 Task: Schedule a meeting for the educational games and activities.
Action: Mouse moved to (95, 128)
Screenshot: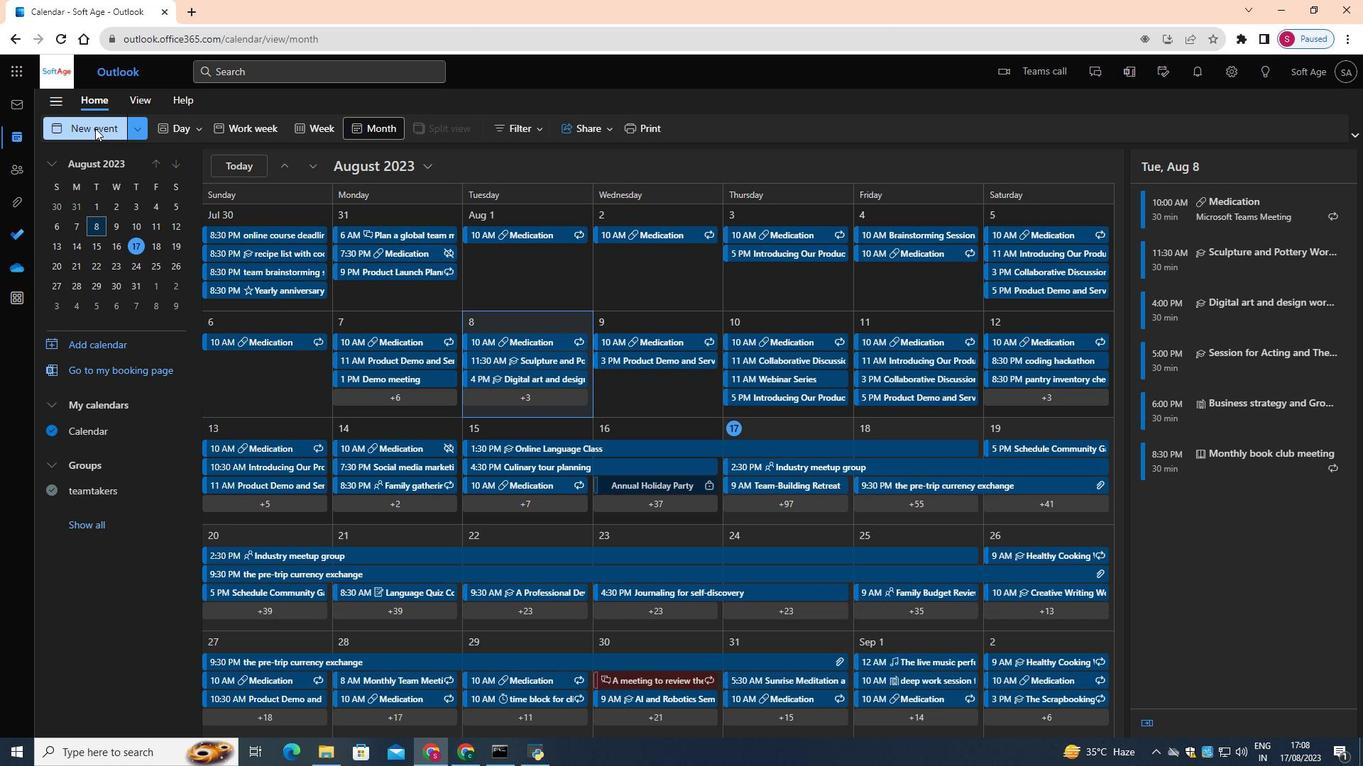 
Action: Mouse pressed left at (95, 128)
Screenshot: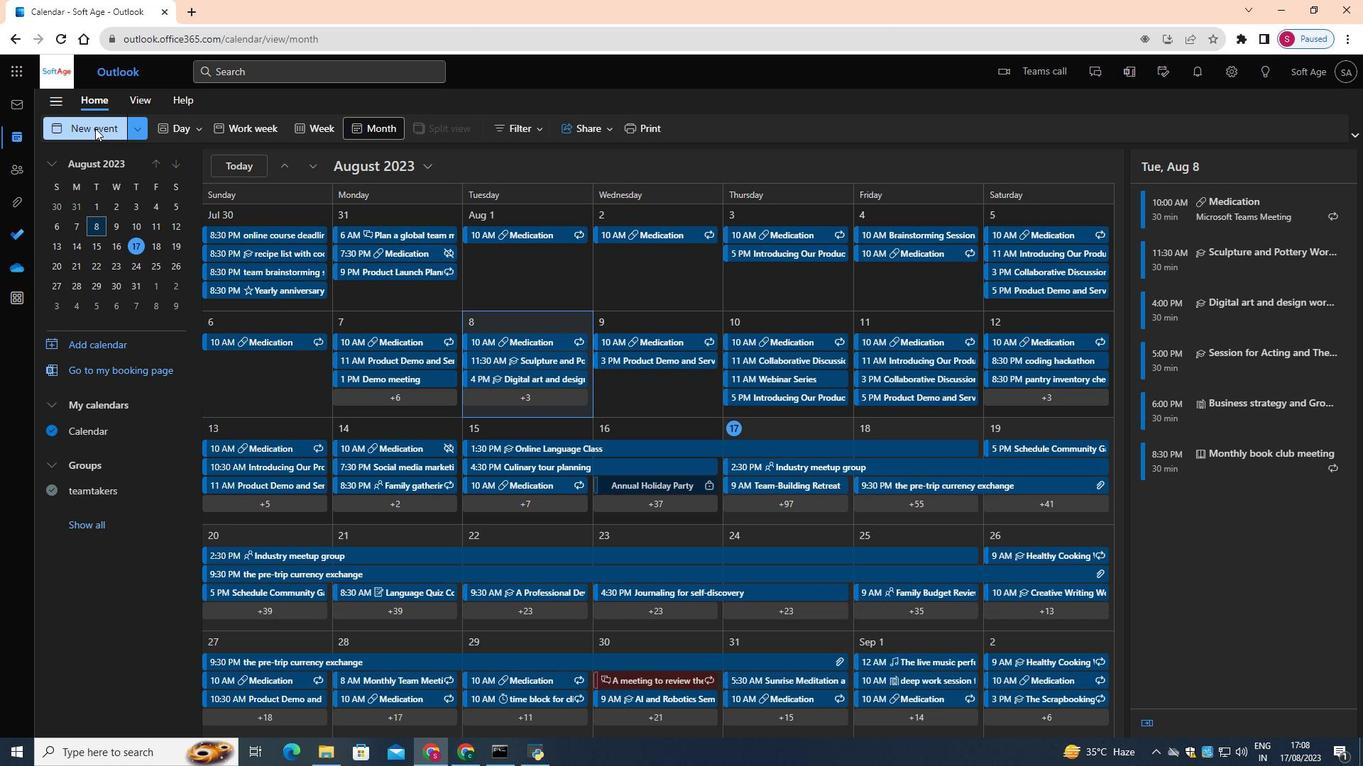 
Action: Mouse moved to (411, 205)
Screenshot: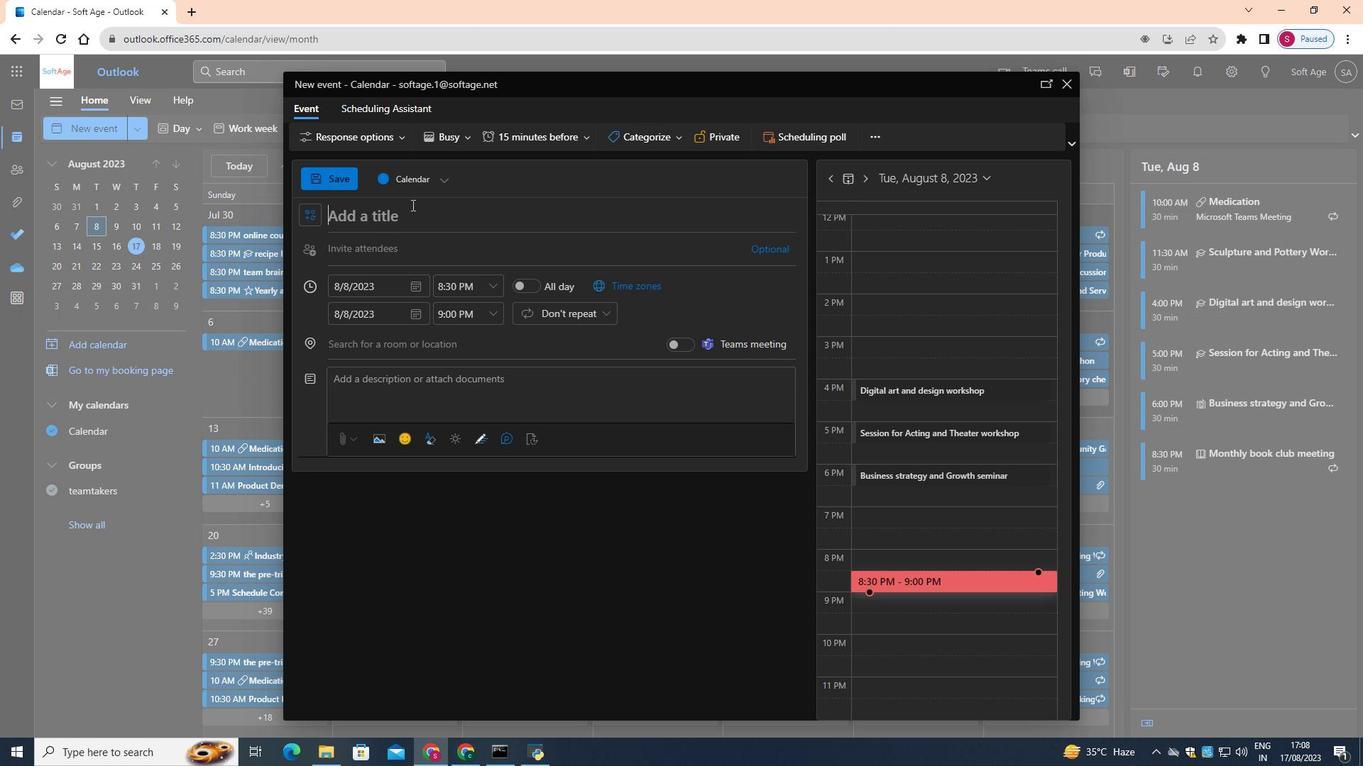 
Action: Mouse pressed left at (411, 205)
Screenshot: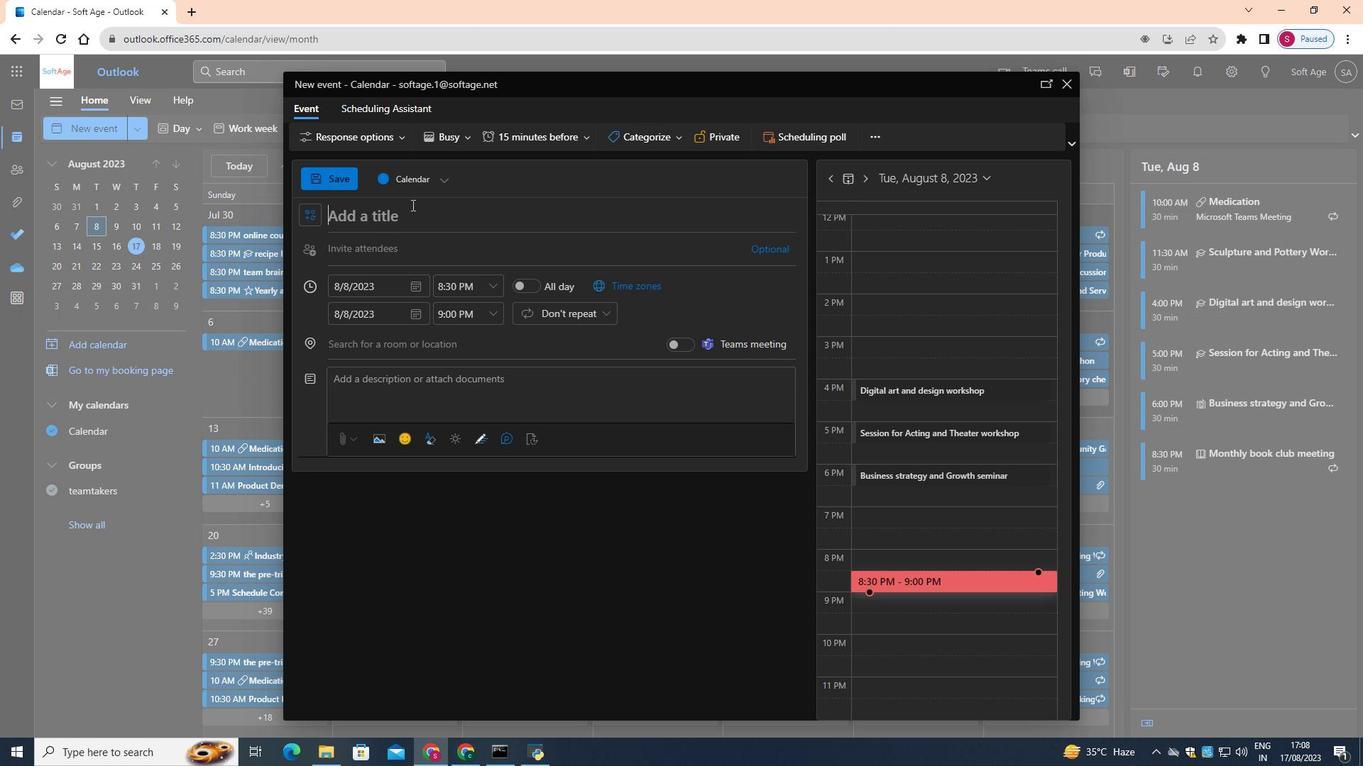 
Action: Key pressed <Key.shift>Educational<Key.space><Key.shift>Games<Key.space>and<Key.space><Key.shift>Activities<Key.space><Key.shift>Meeting
Screenshot: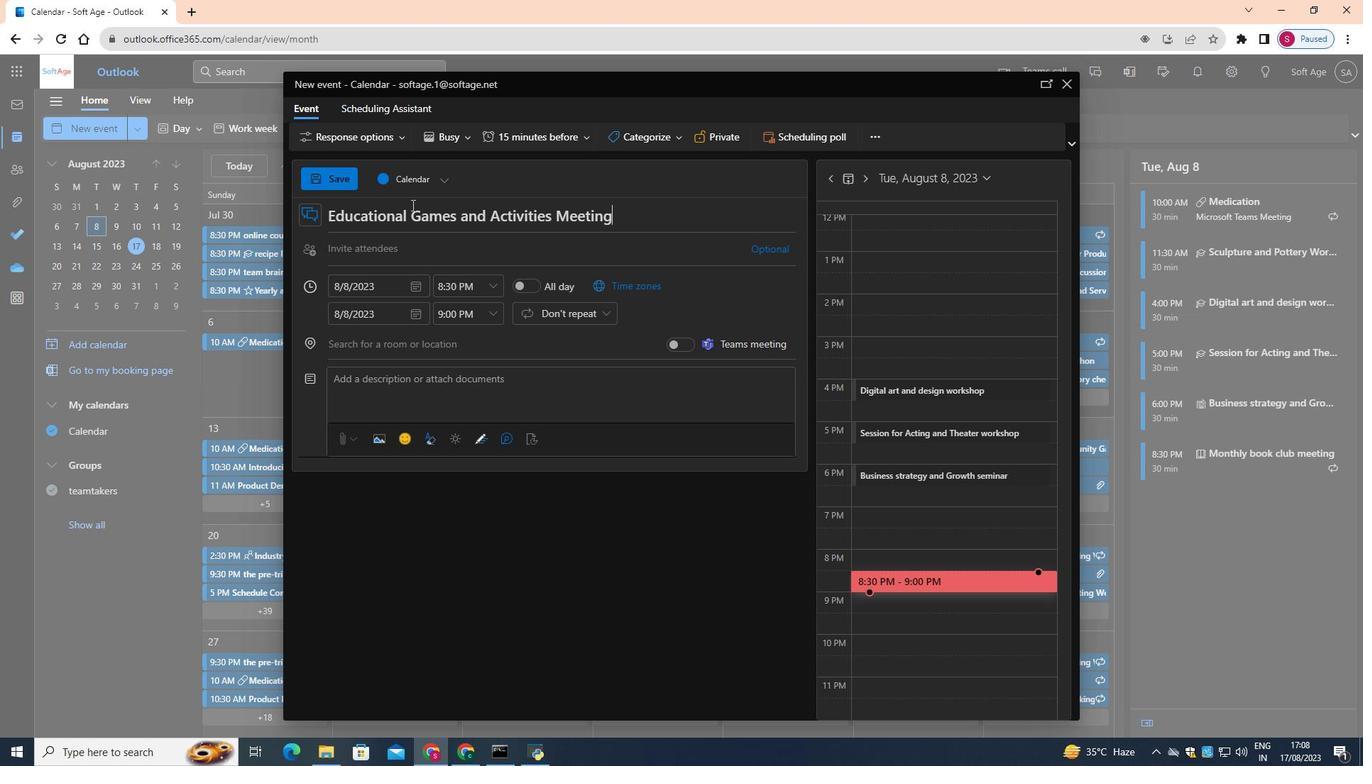 
Action: Mouse moved to (413, 280)
Screenshot: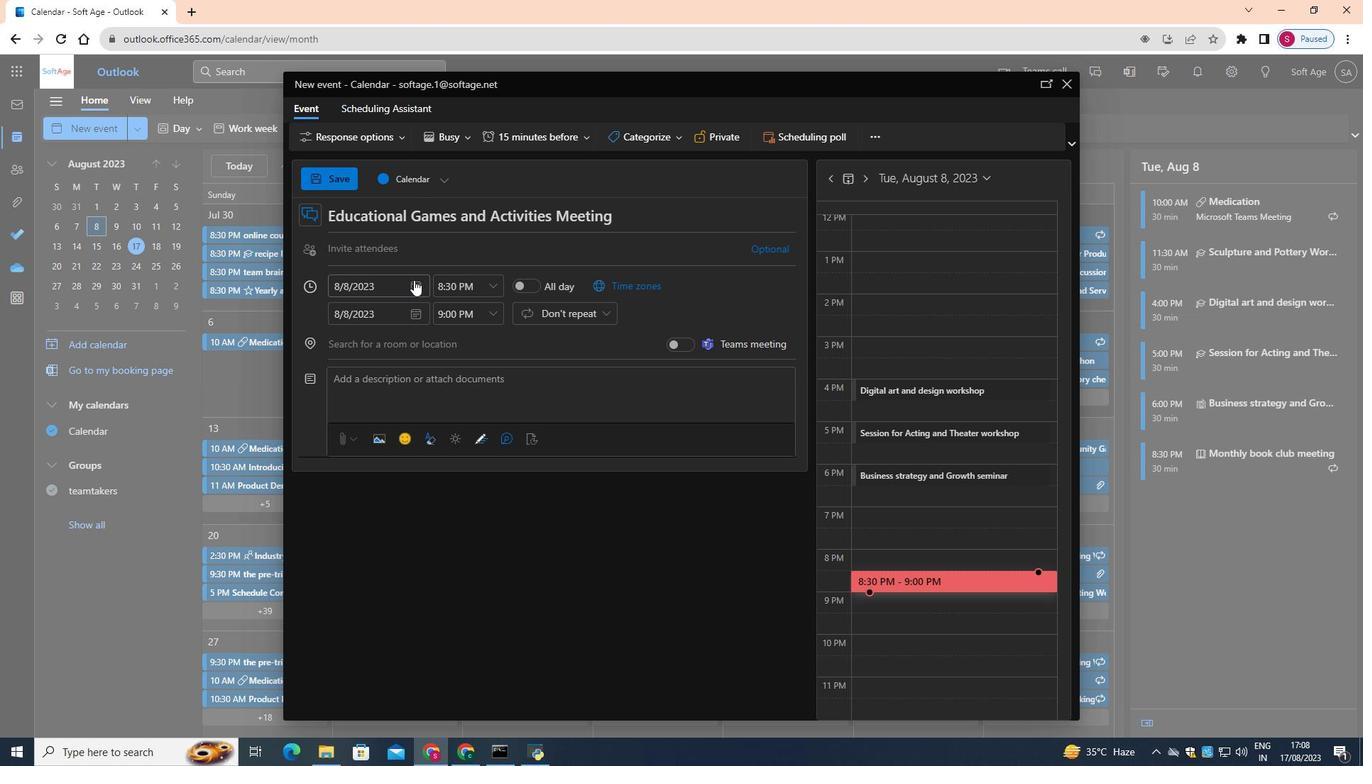 
Action: Mouse pressed left at (413, 280)
Screenshot: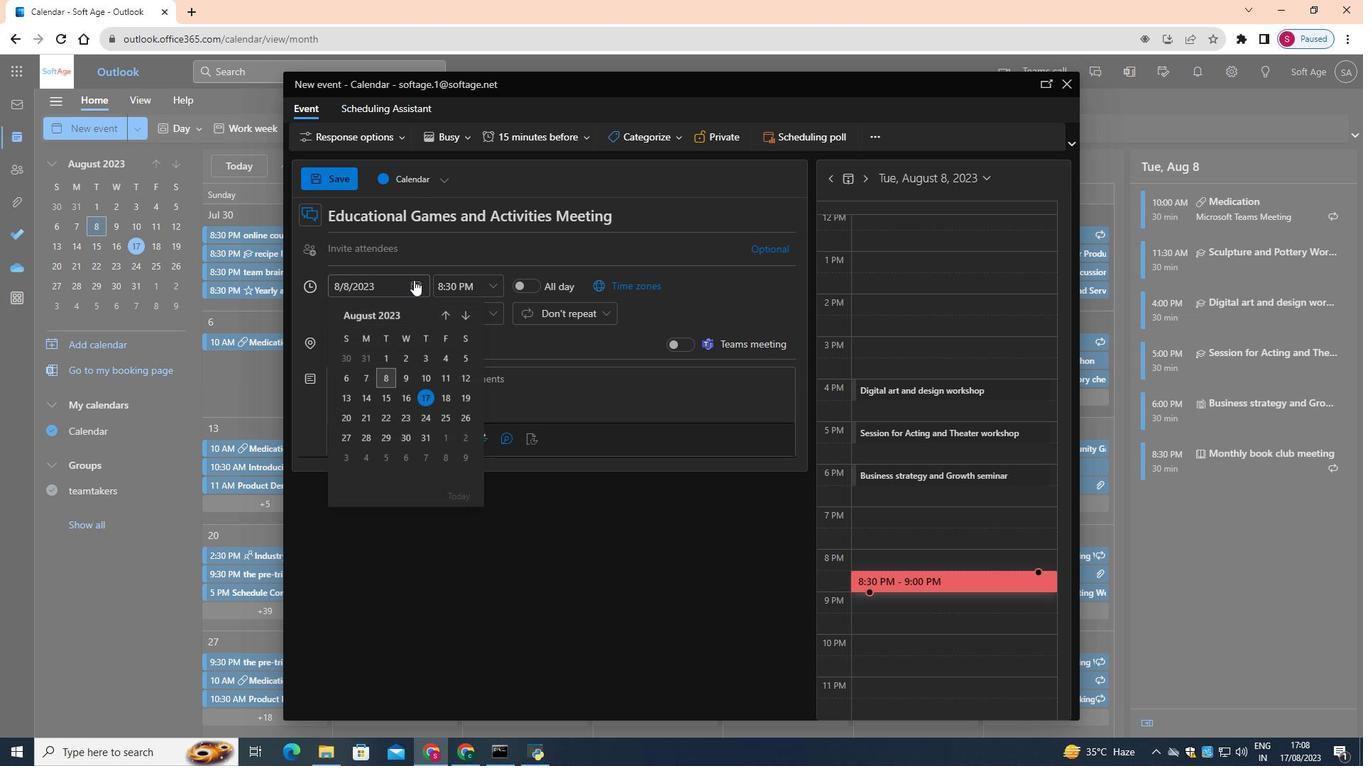 
Action: Mouse moved to (406, 438)
Screenshot: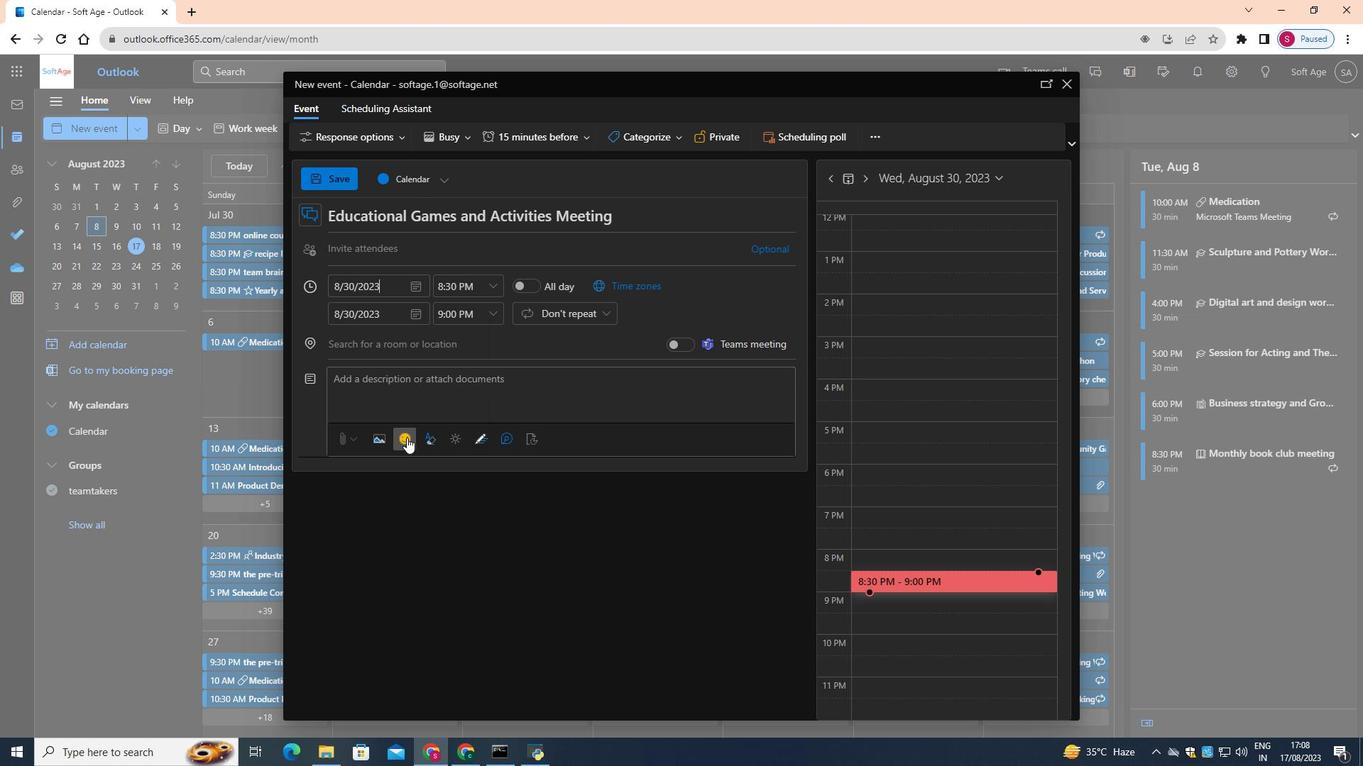 
Action: Mouse pressed left at (406, 438)
Screenshot: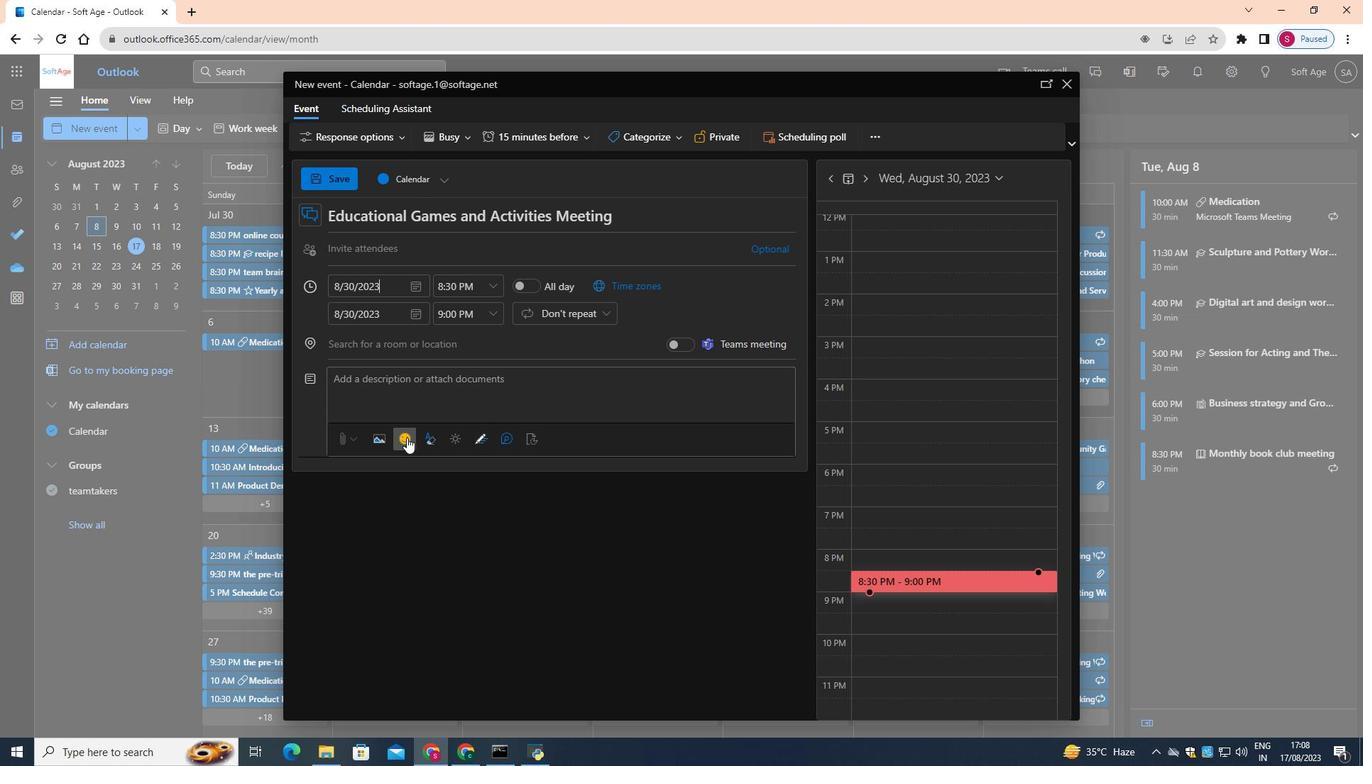 
Action: Mouse moved to (491, 283)
Screenshot: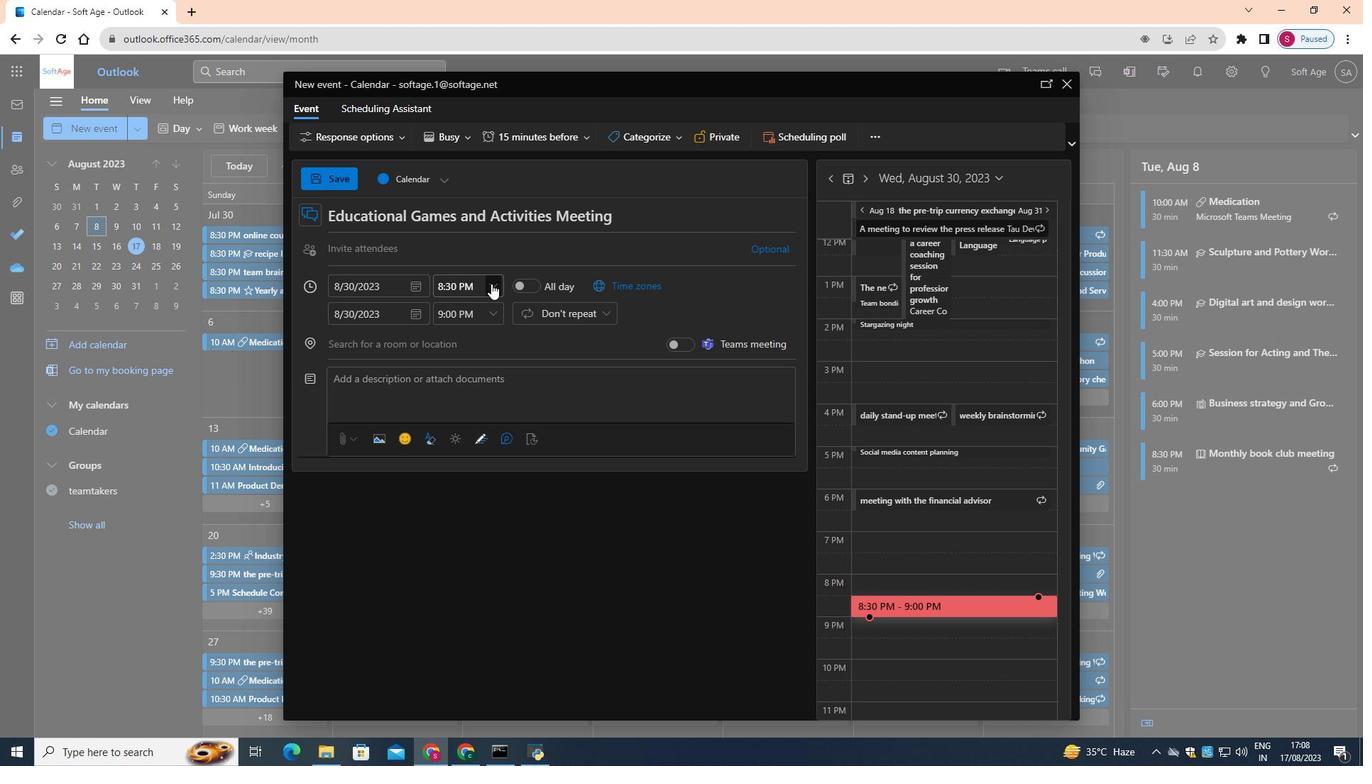 
Action: Mouse pressed left at (491, 283)
Screenshot: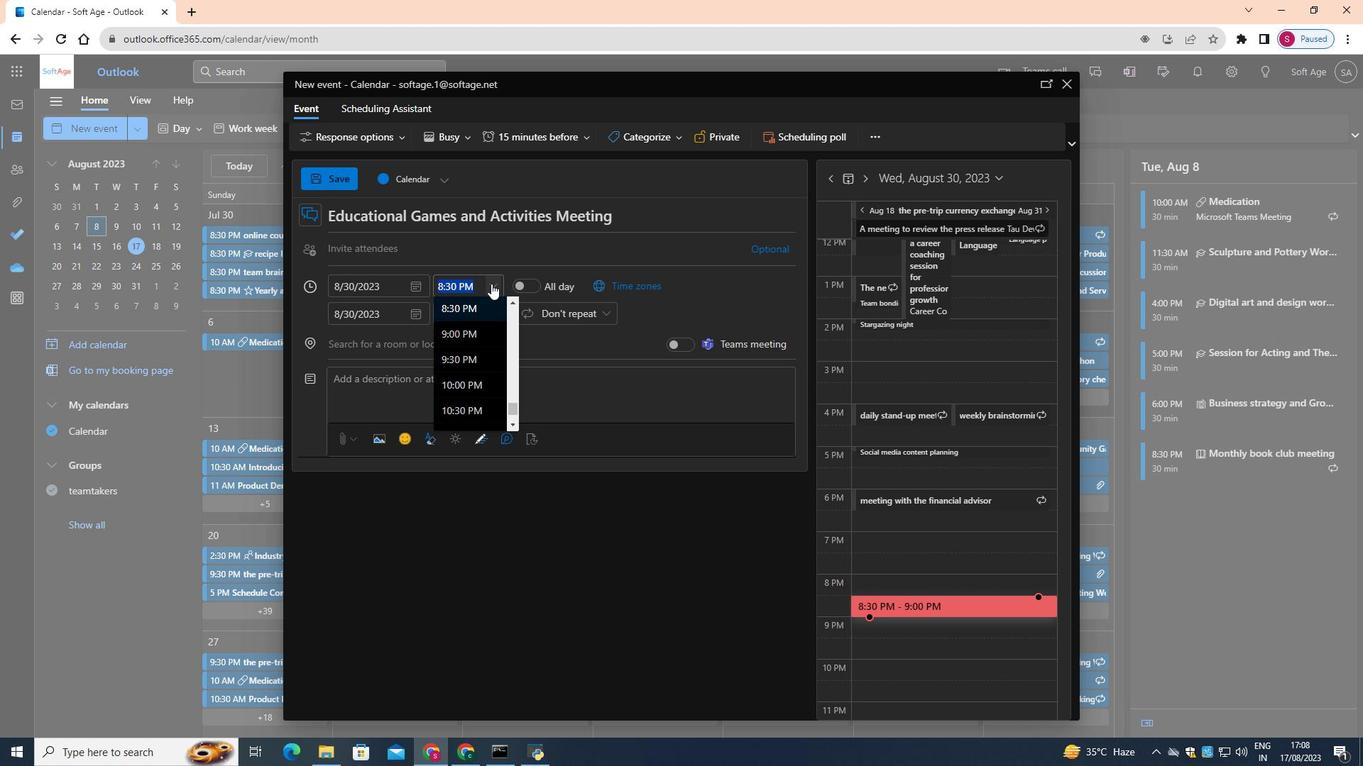 
Action: Mouse moved to (469, 311)
Screenshot: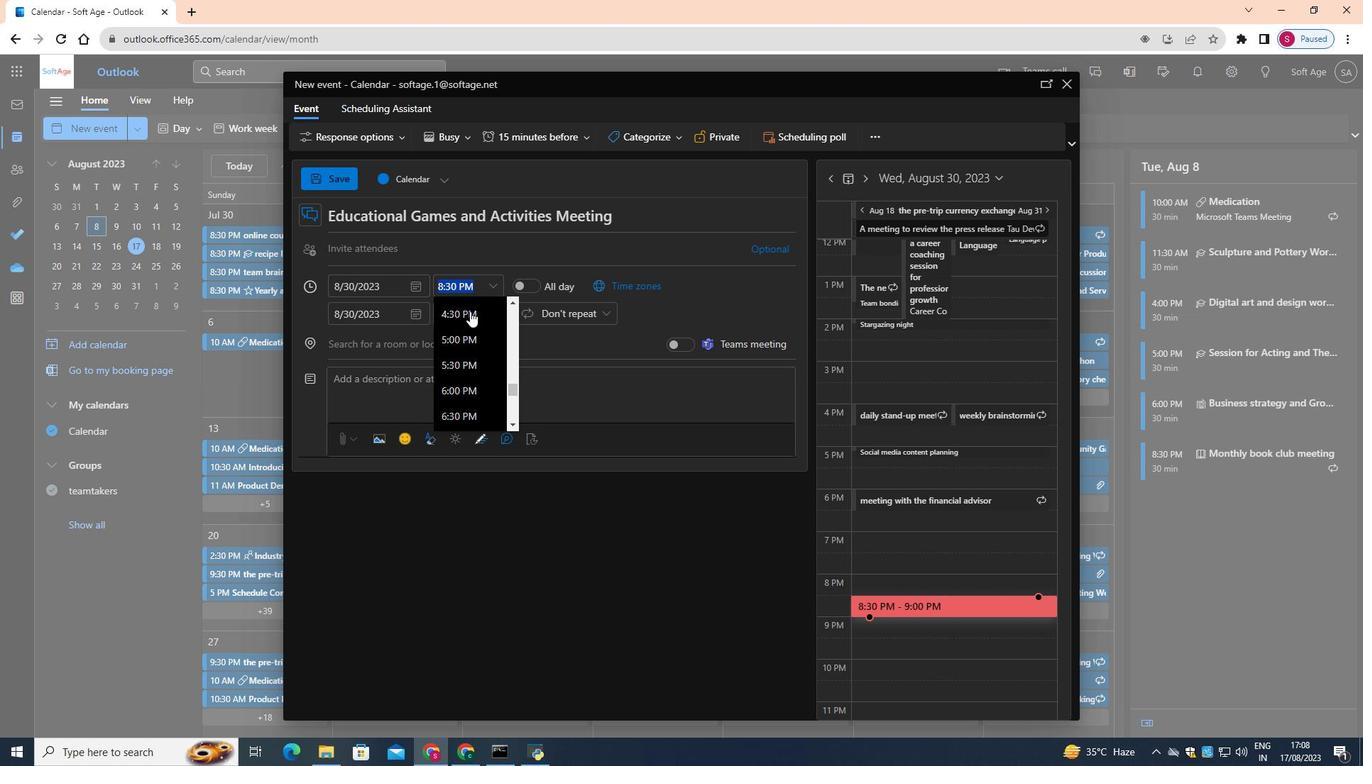 
Action: Mouse scrolled (469, 312) with delta (0, 0)
Screenshot: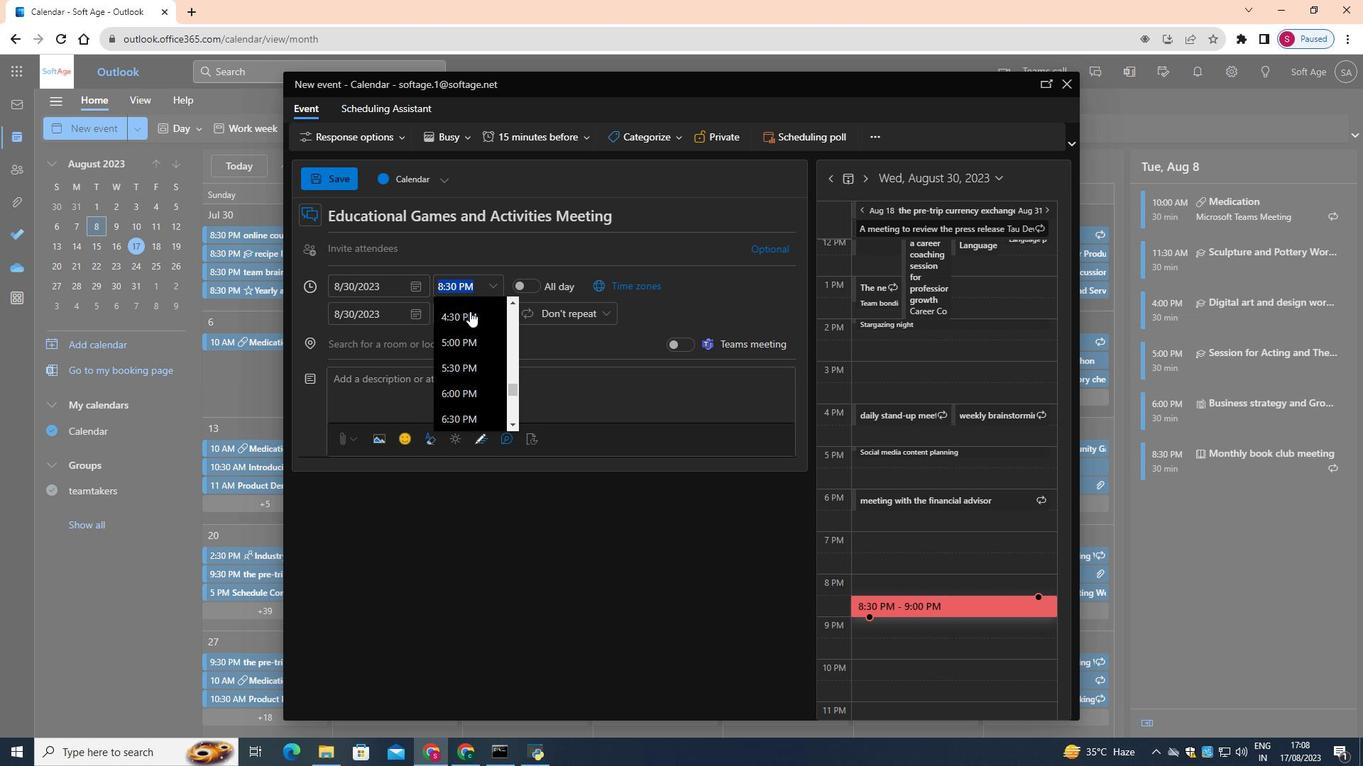 
Action: Mouse scrolled (469, 312) with delta (0, 0)
Screenshot: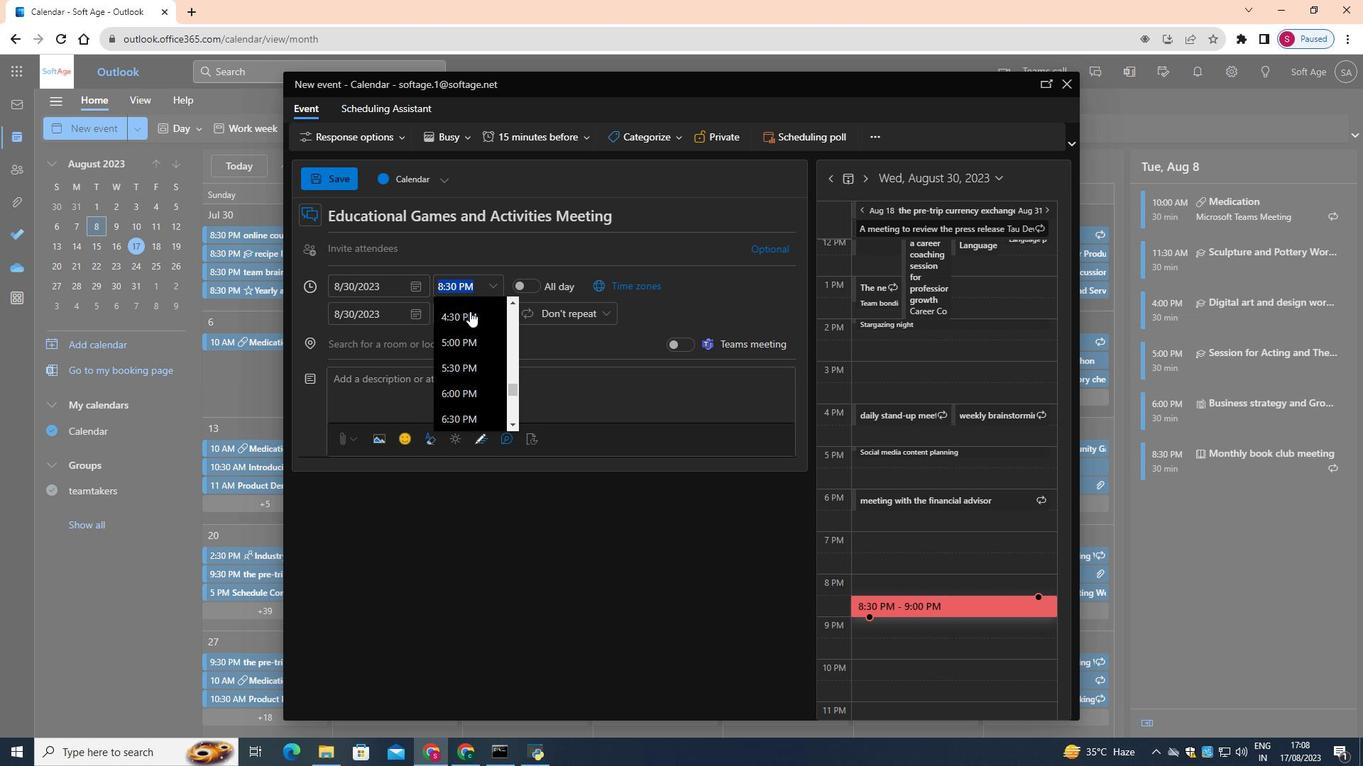 
Action: Mouse scrolled (469, 312) with delta (0, 0)
Screenshot: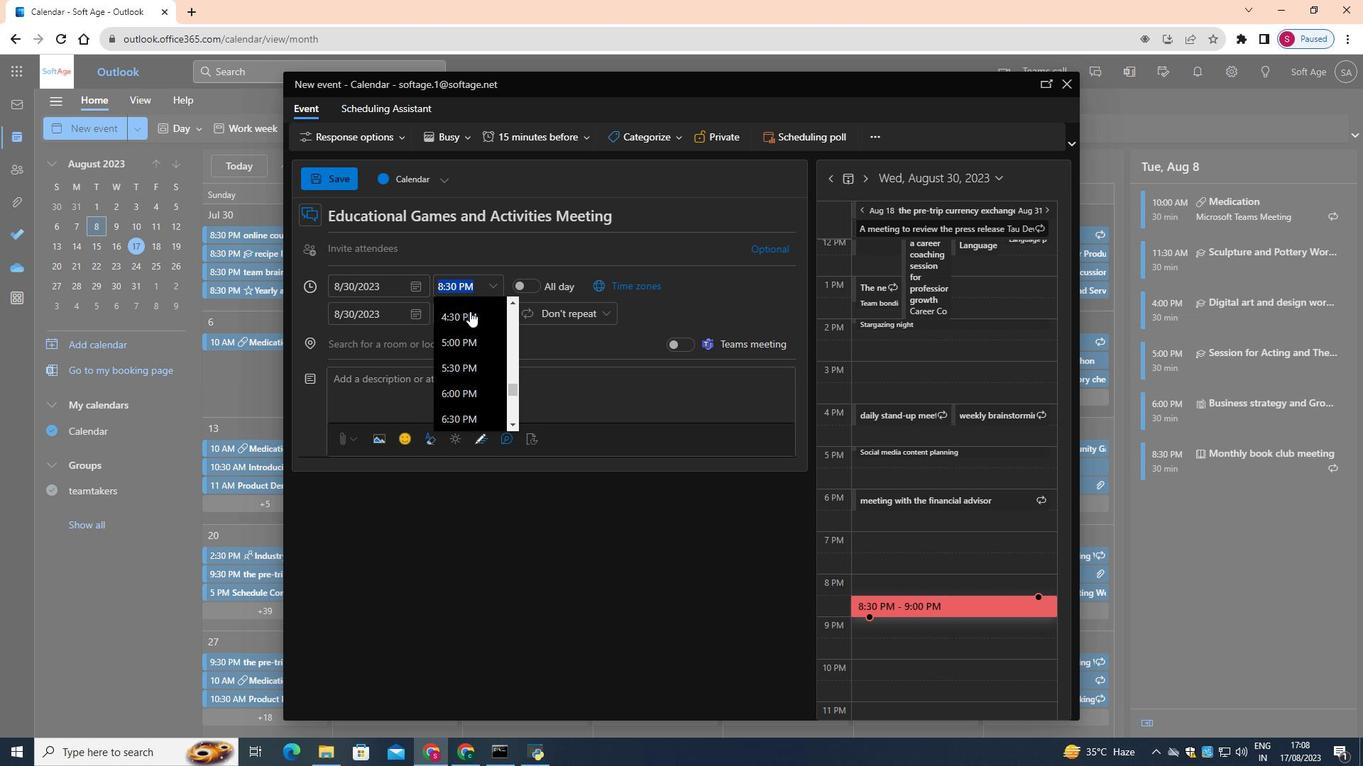 
Action: Mouse scrolled (469, 312) with delta (0, 0)
Screenshot: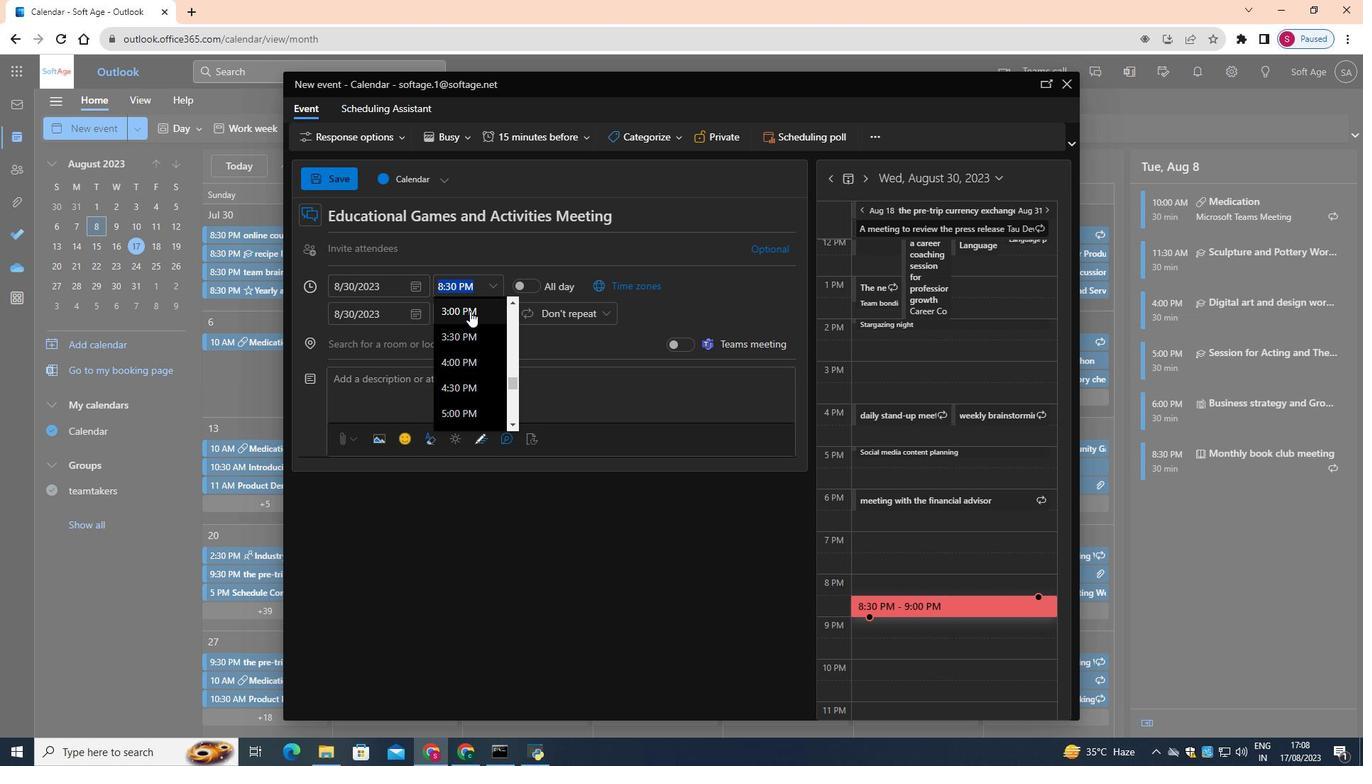 
Action: Mouse scrolled (469, 312) with delta (0, 0)
Screenshot: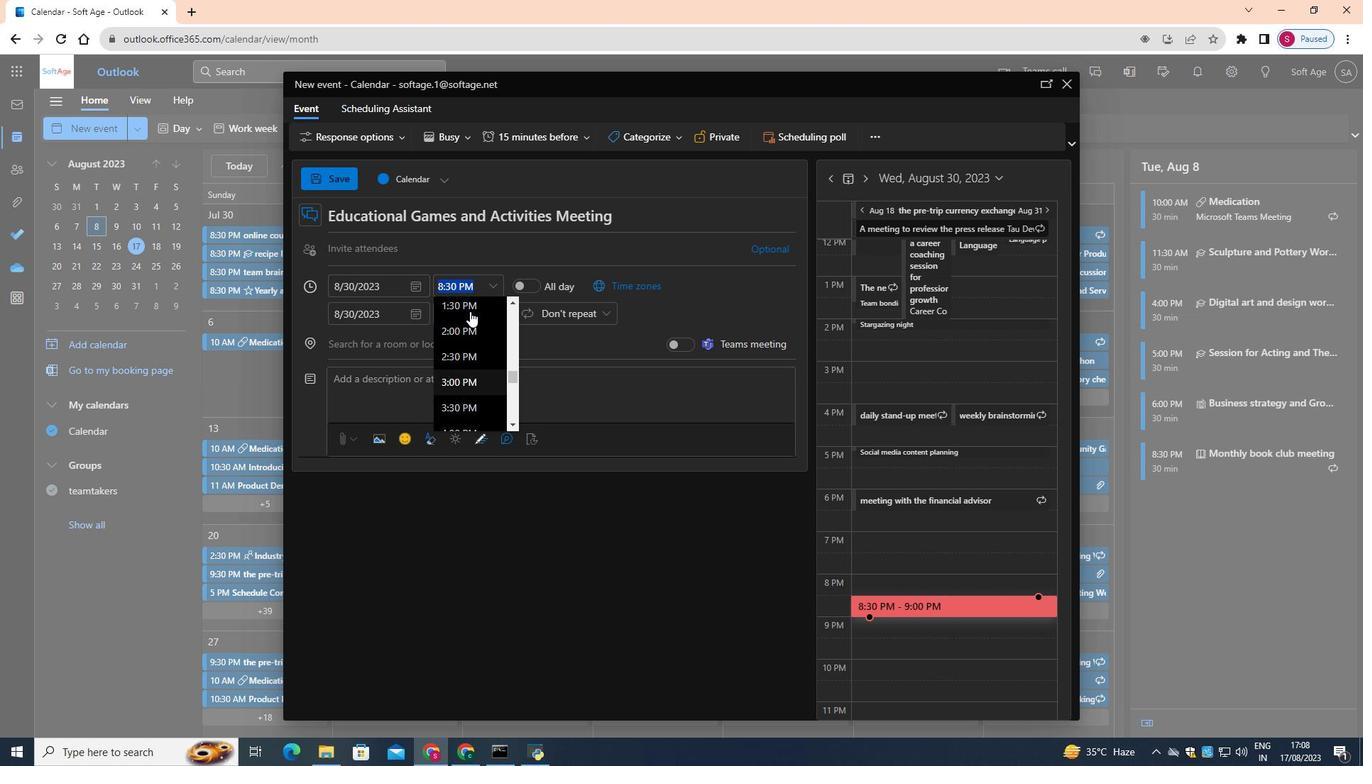 
Action: Mouse scrolled (469, 312) with delta (0, 0)
Screenshot: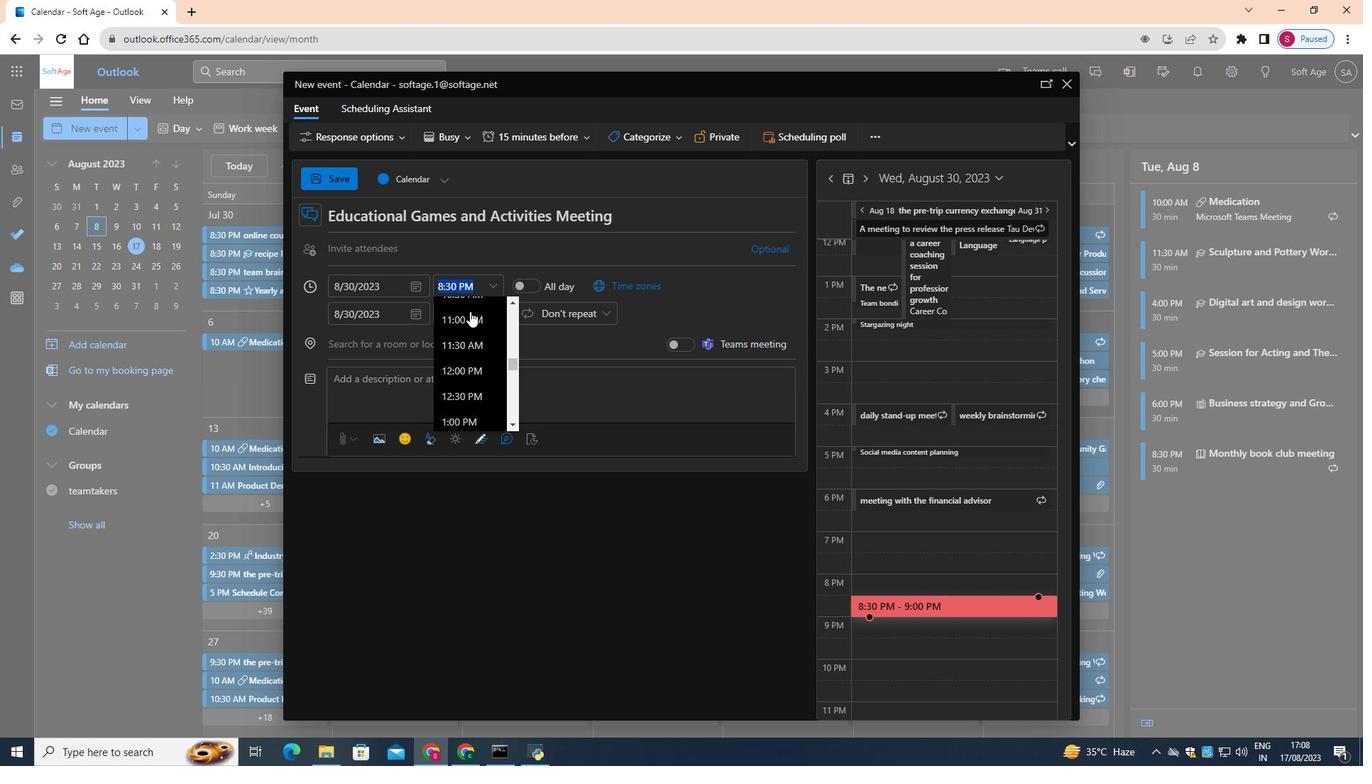 
Action: Mouse scrolled (469, 312) with delta (0, 0)
Screenshot: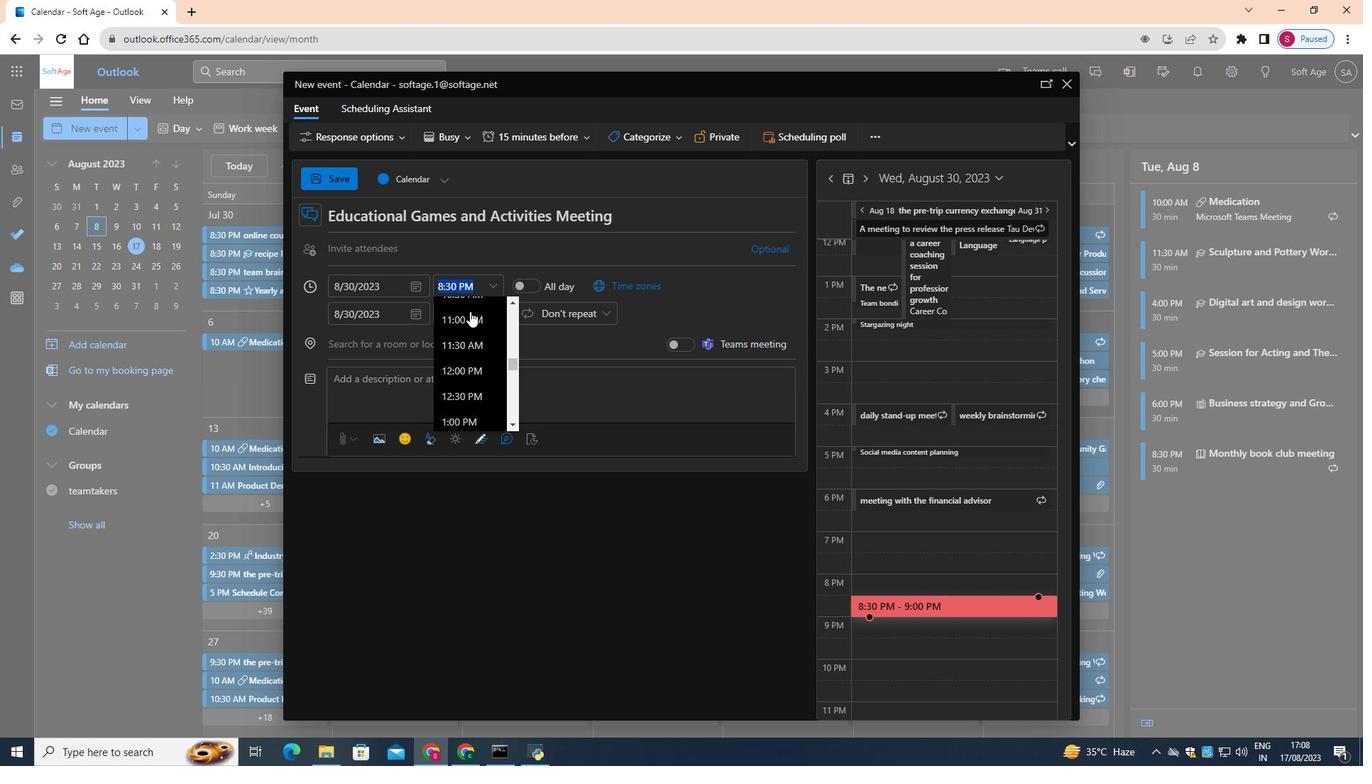 
Action: Mouse moved to (467, 313)
Screenshot: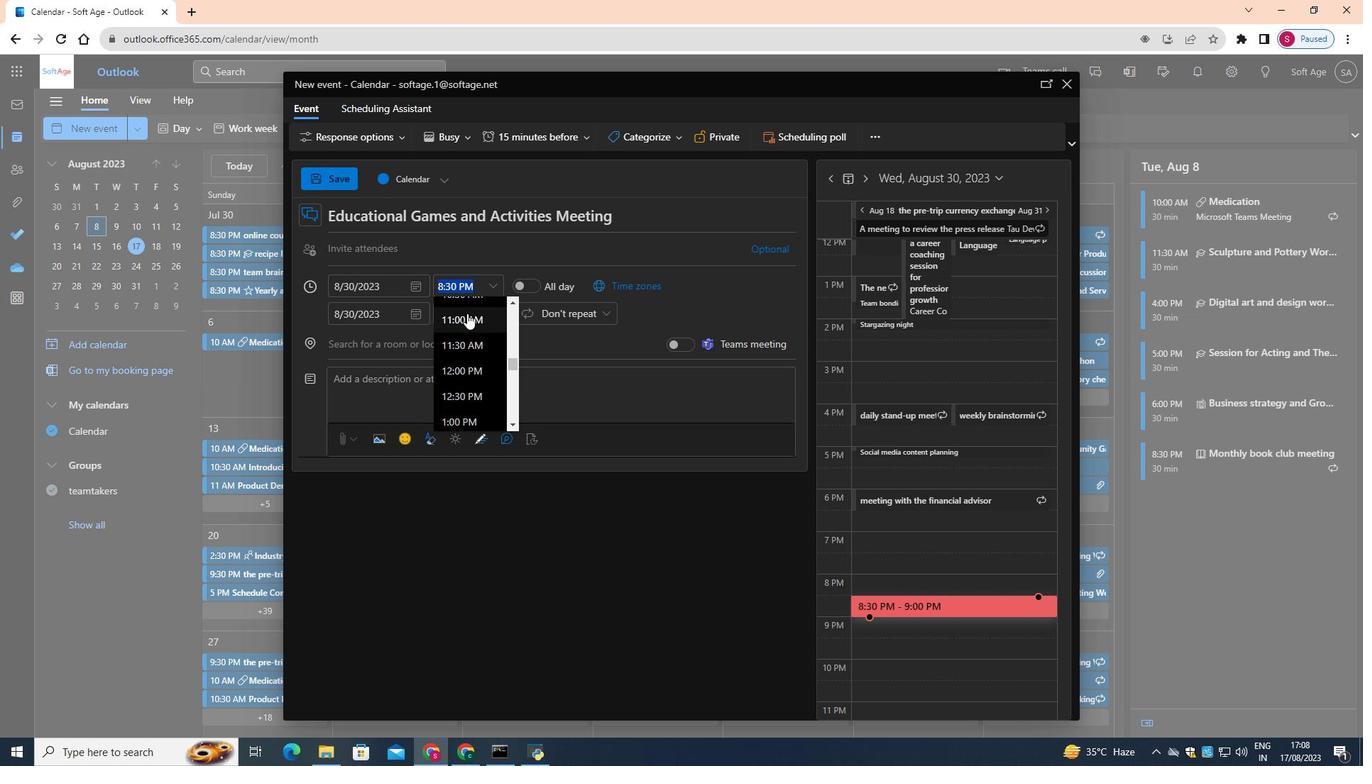 
Action: Mouse pressed left at (467, 313)
Screenshot: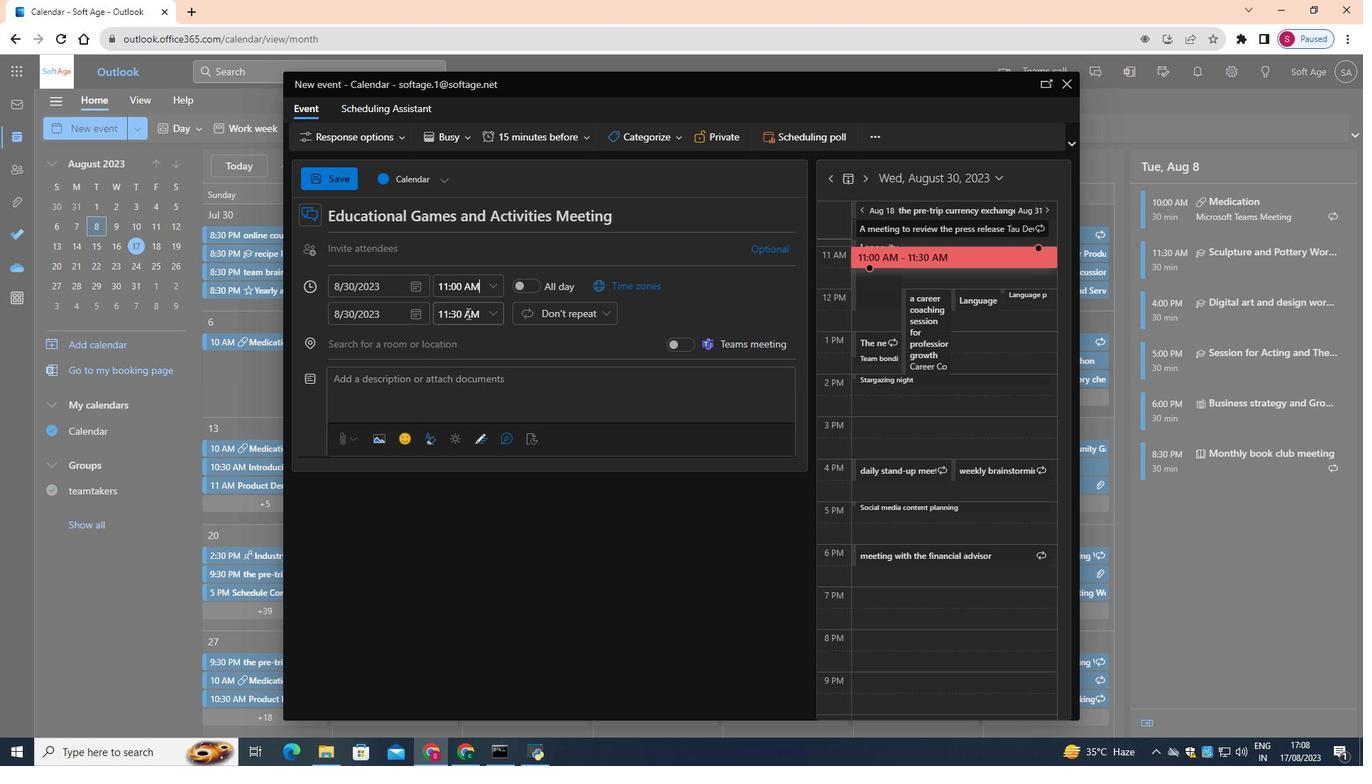 
Action: Mouse moved to (490, 310)
Screenshot: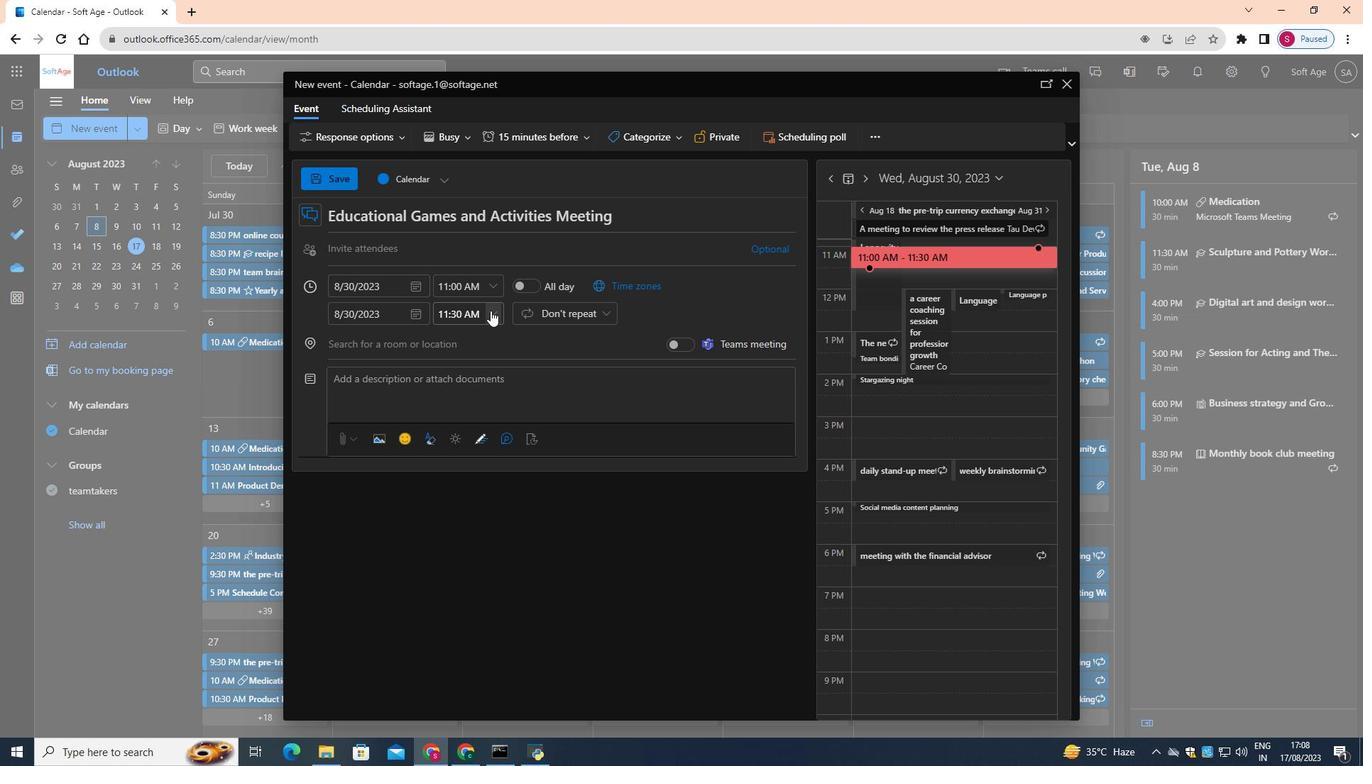 
Action: Mouse pressed left at (490, 310)
Screenshot: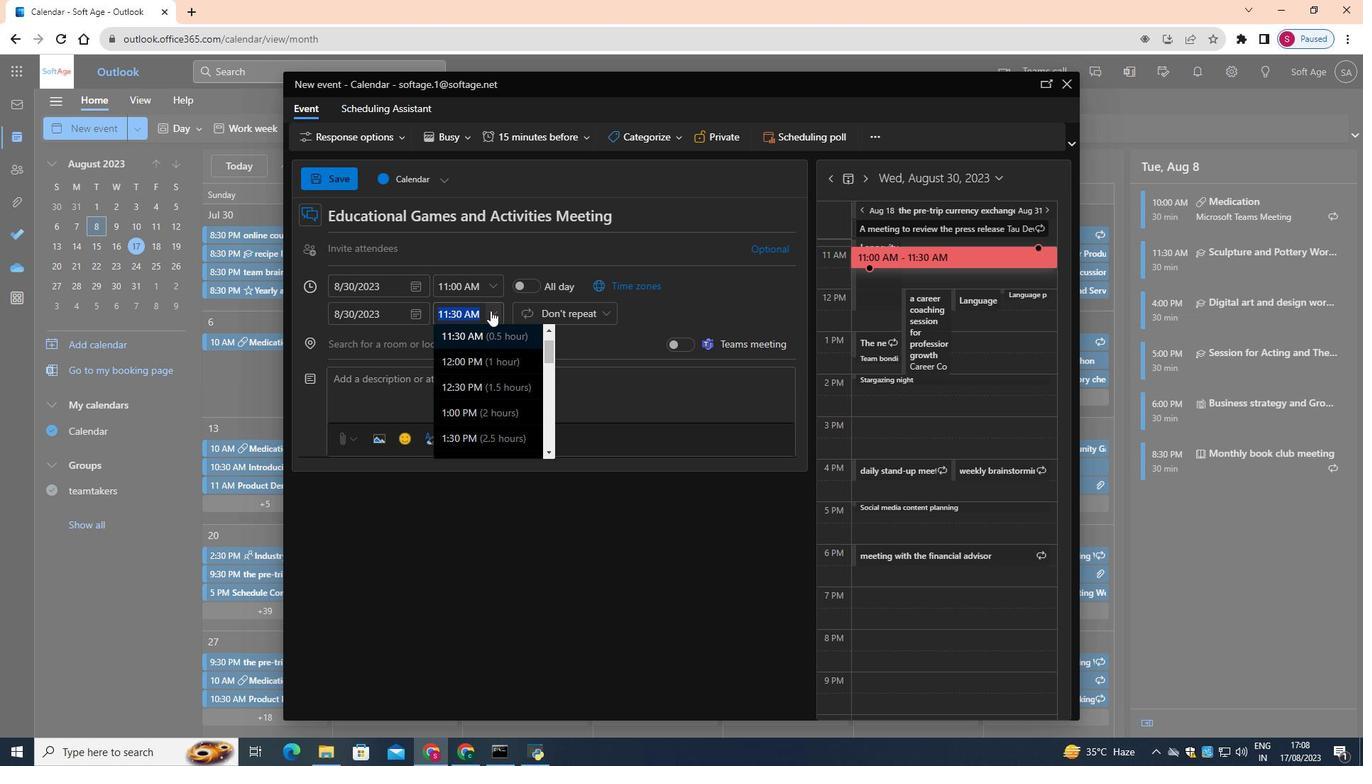 
Action: Mouse moved to (476, 345)
Screenshot: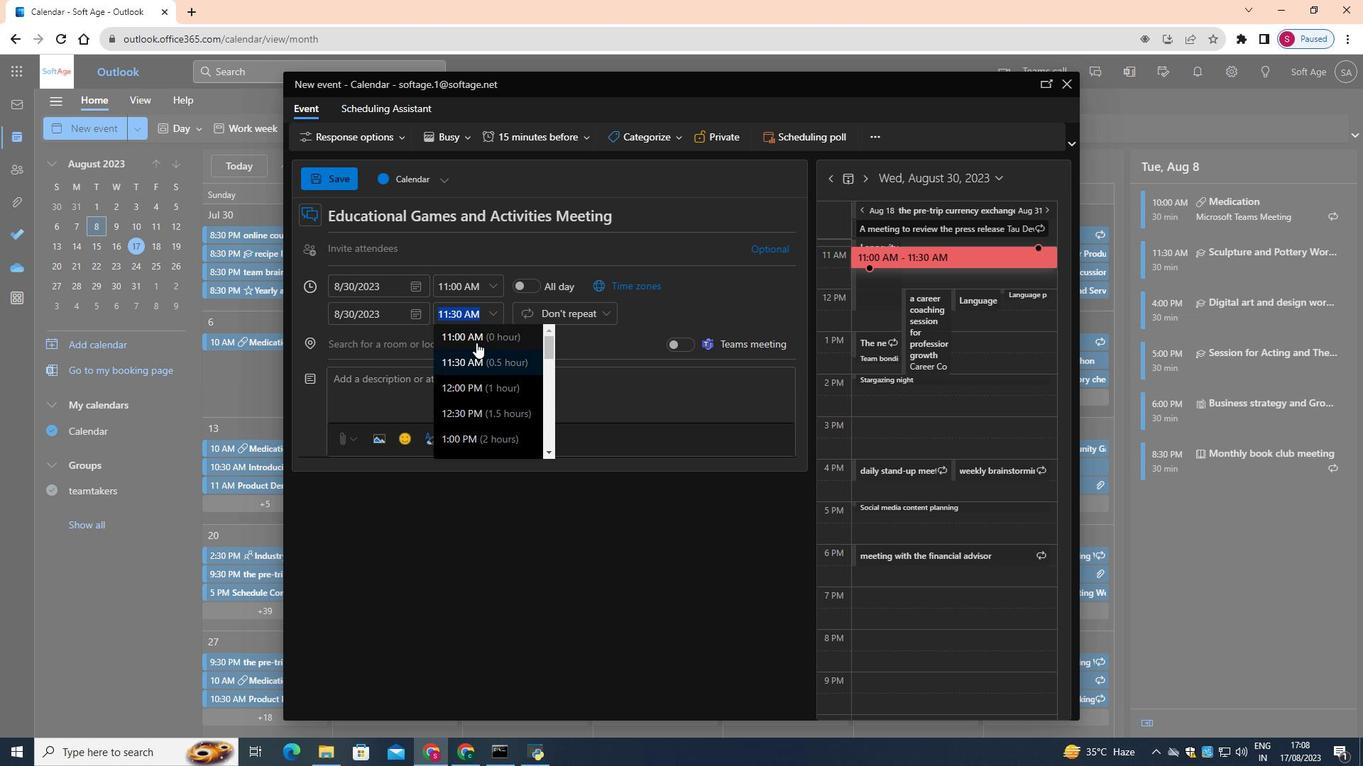 
Action: Mouse scrolled (476, 345) with delta (0, 0)
Screenshot: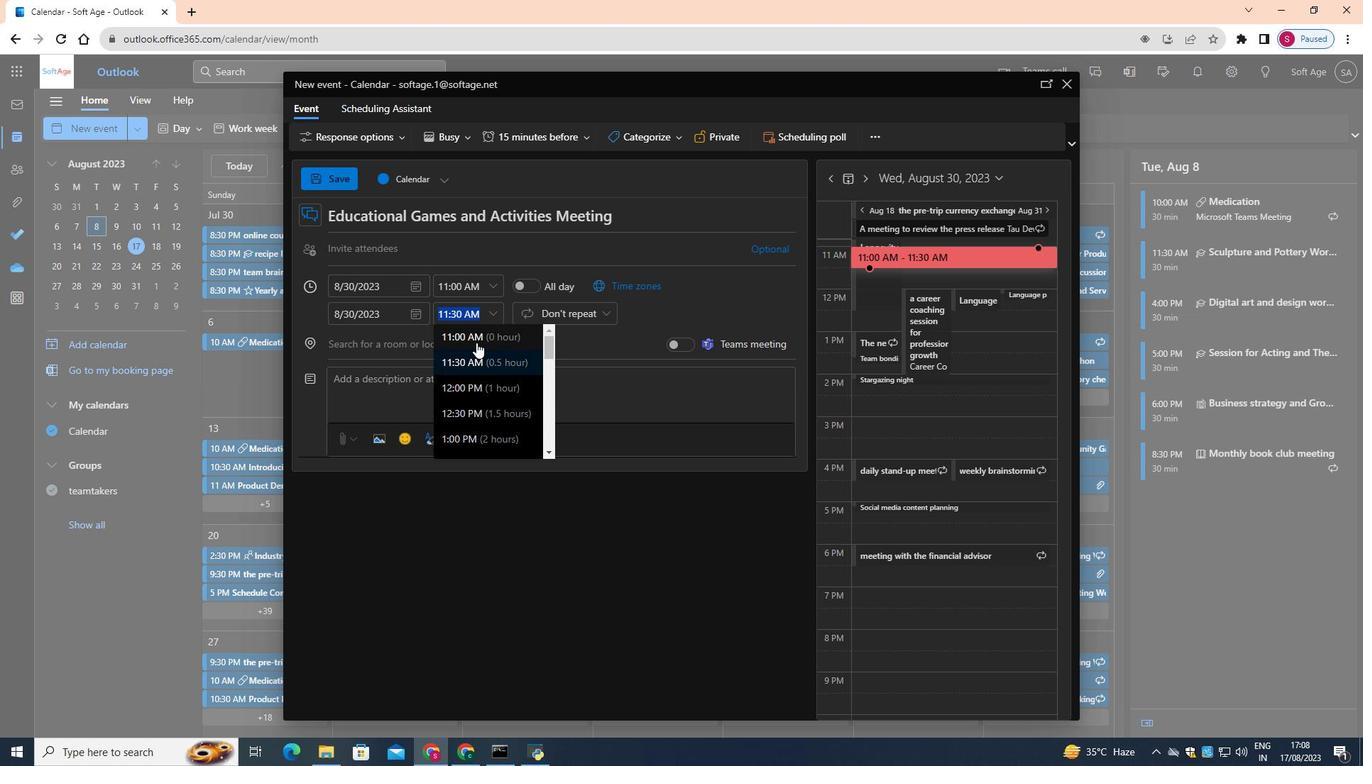 
Action: Mouse scrolled (476, 345) with delta (0, 0)
Screenshot: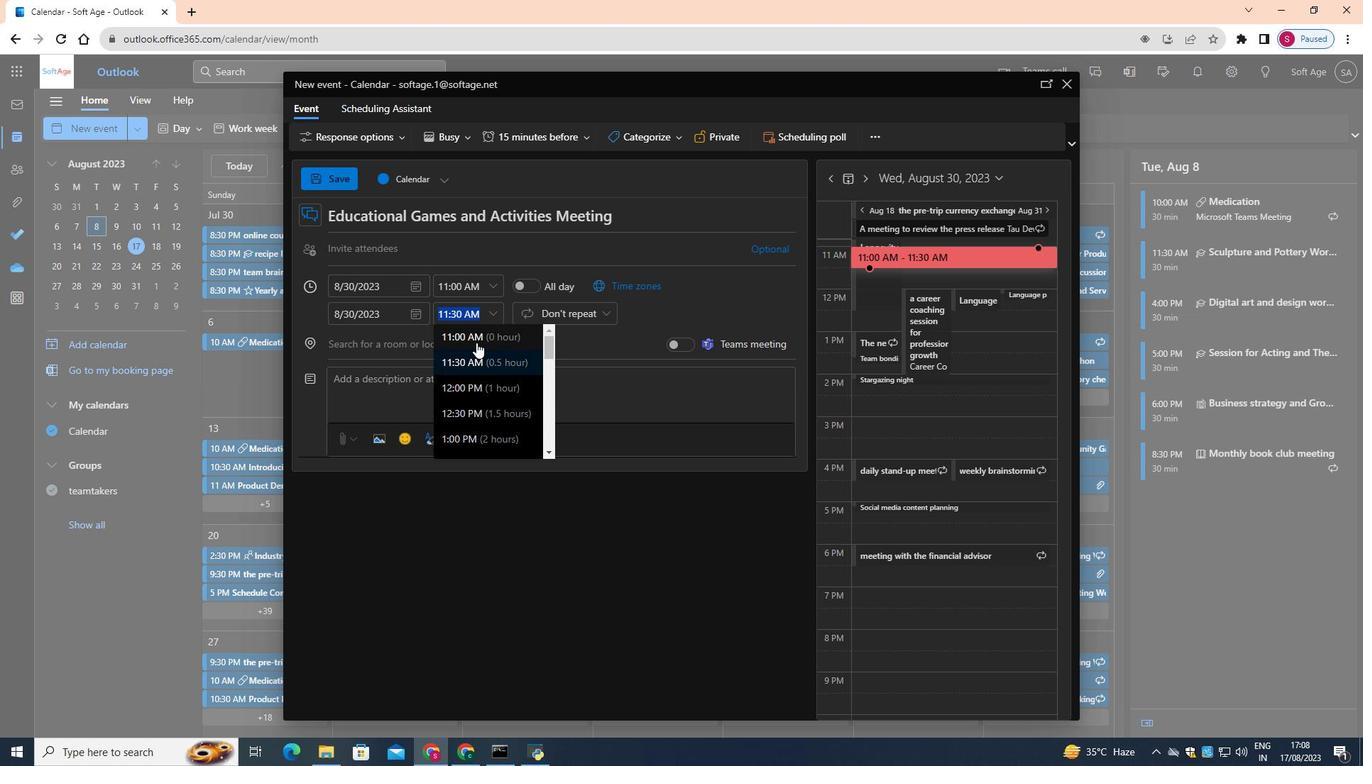 
Action: Mouse moved to (476, 342)
Screenshot: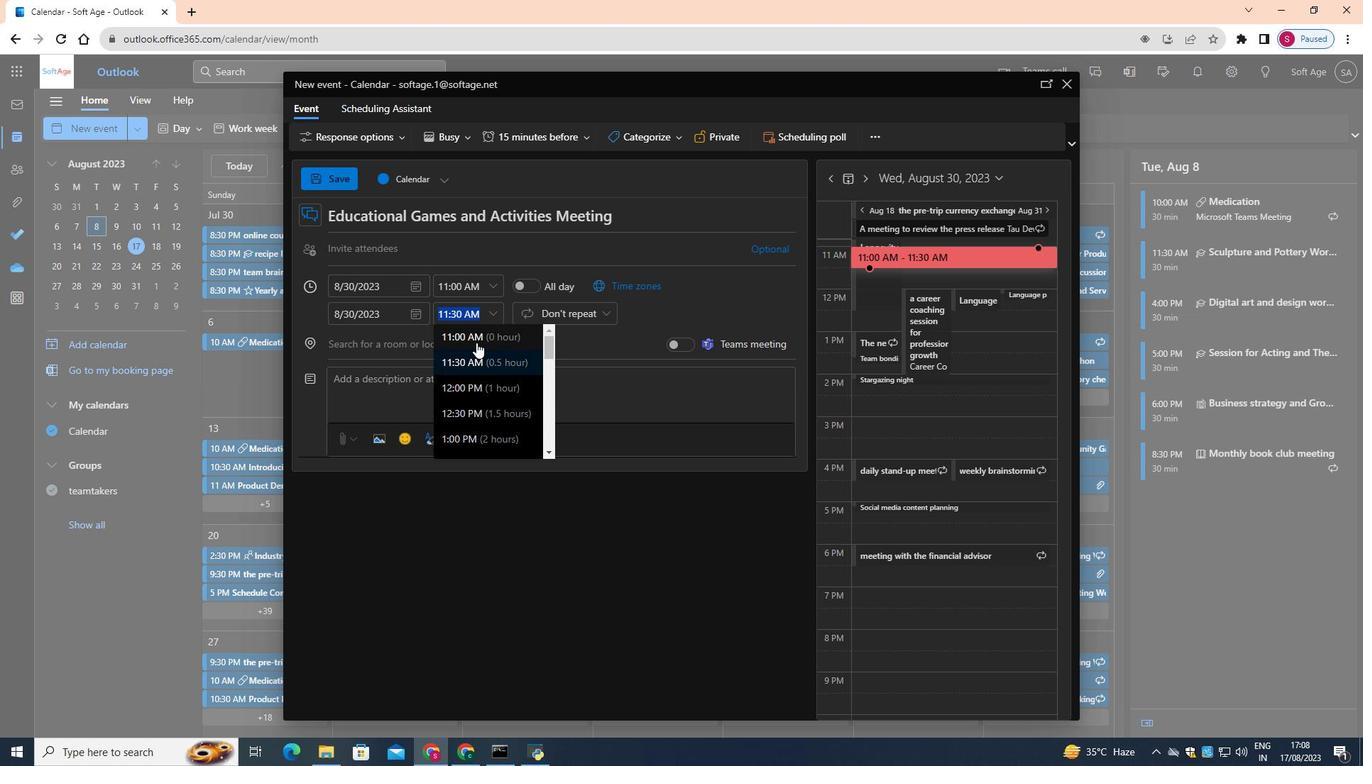 
Action: Mouse scrolled (476, 343) with delta (0, 0)
Screenshot: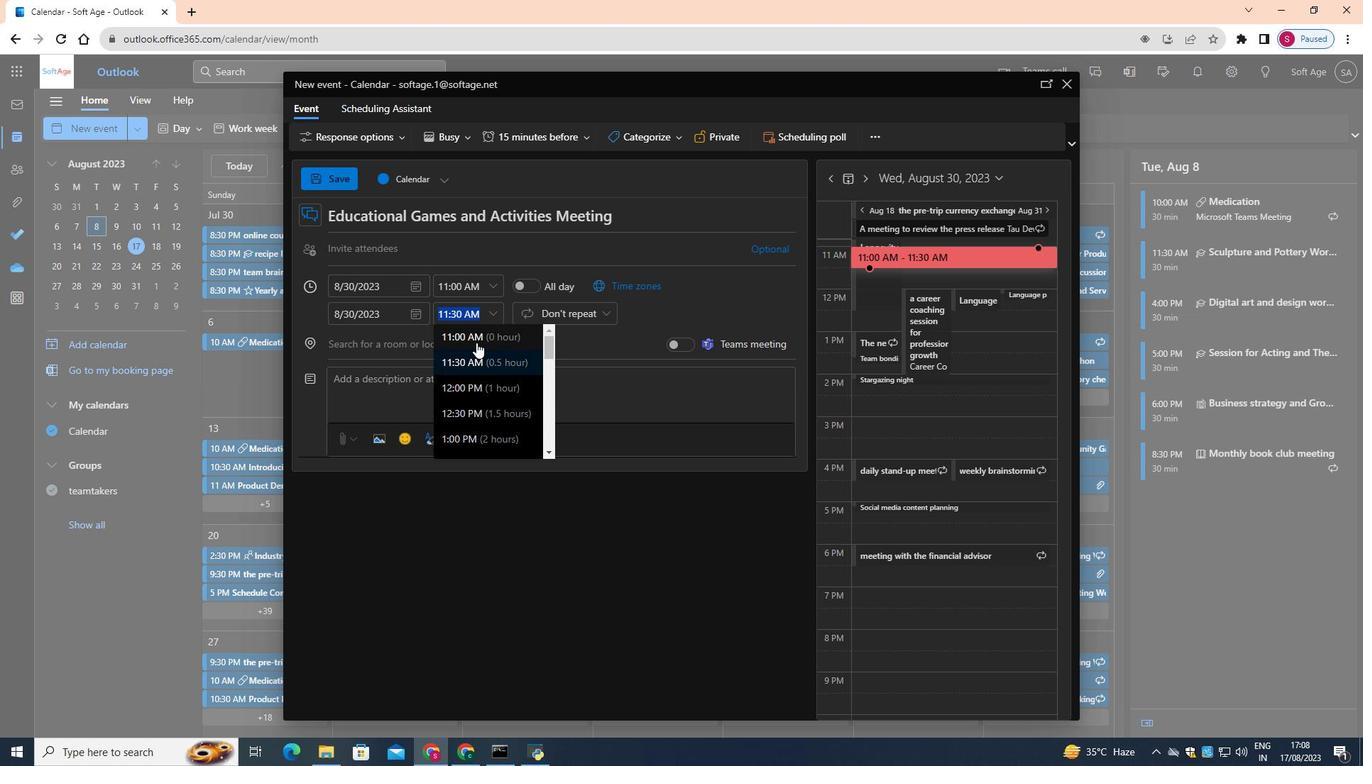 
Action: Mouse scrolled (476, 343) with delta (0, 0)
Screenshot: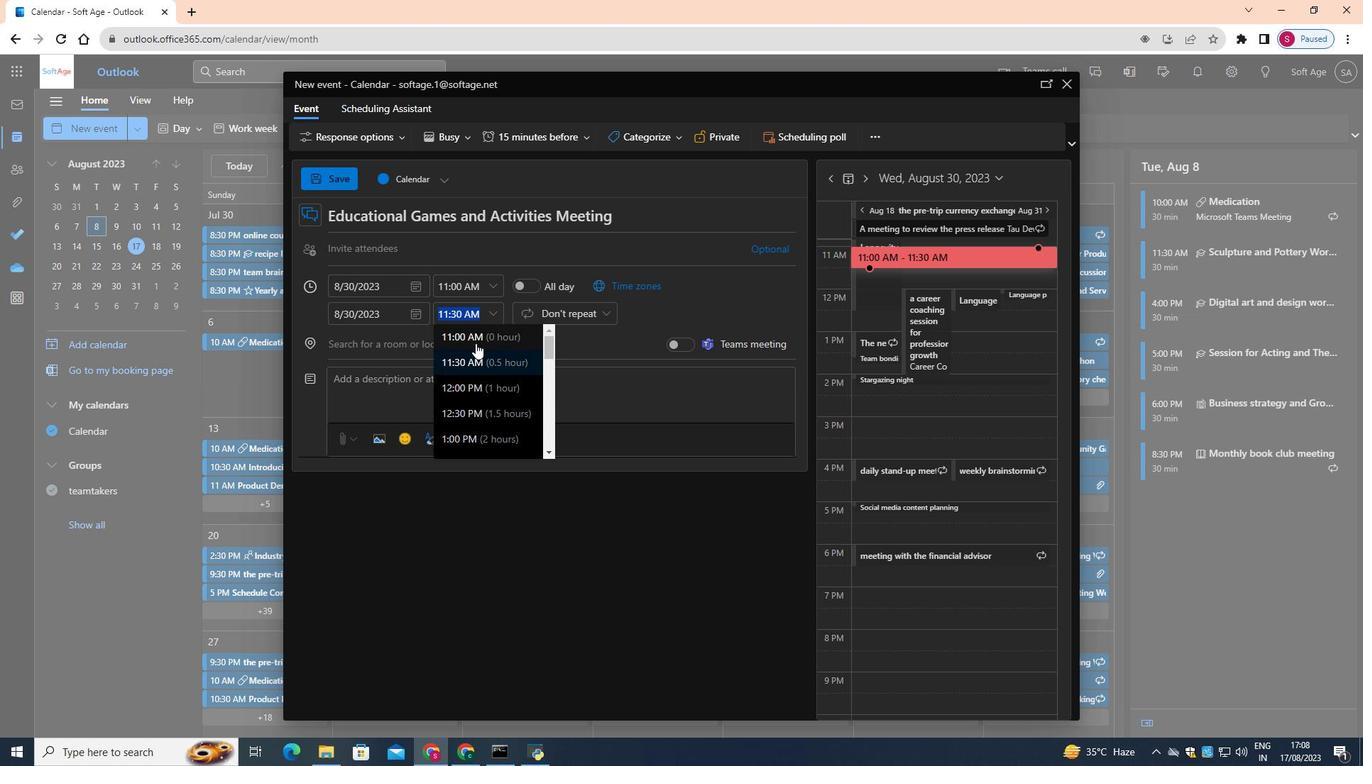 
Action: Mouse moved to (469, 386)
Screenshot: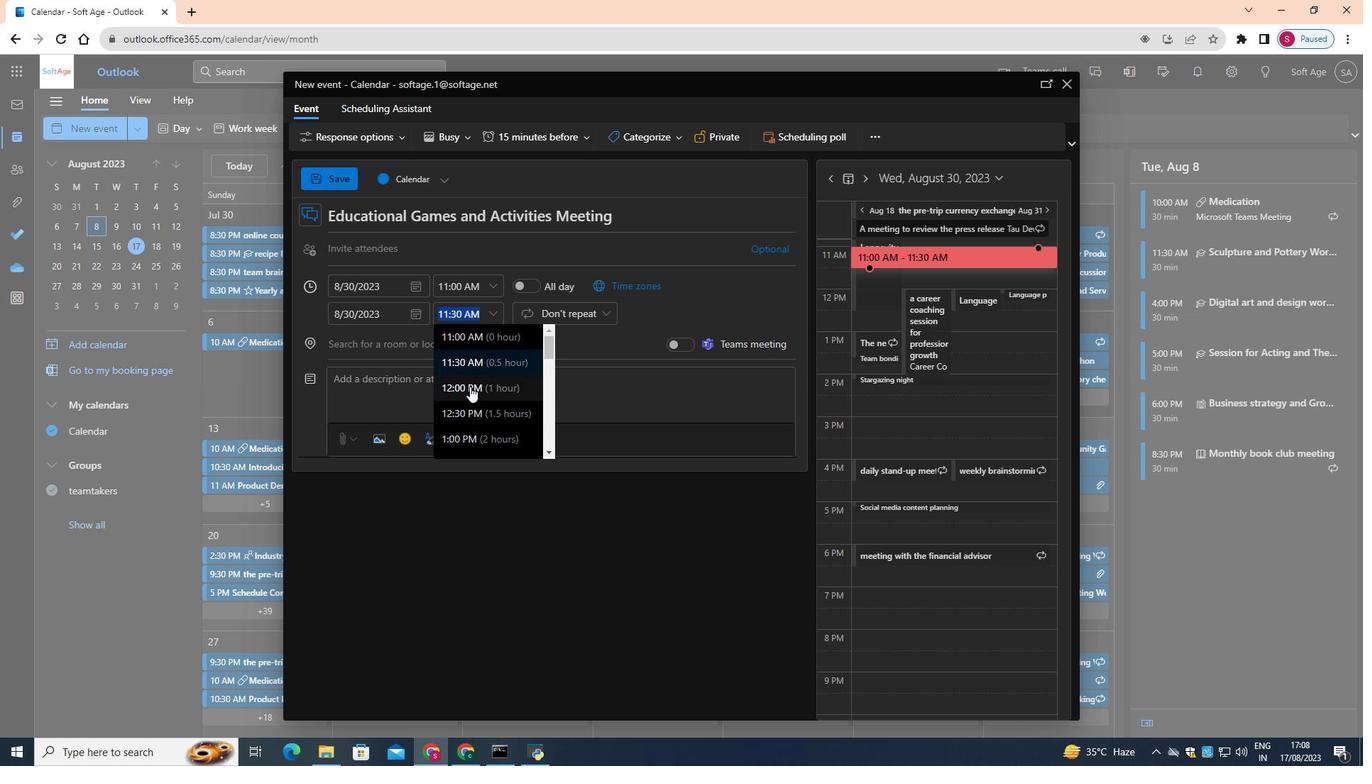 
Action: Mouse pressed left at (469, 386)
Screenshot: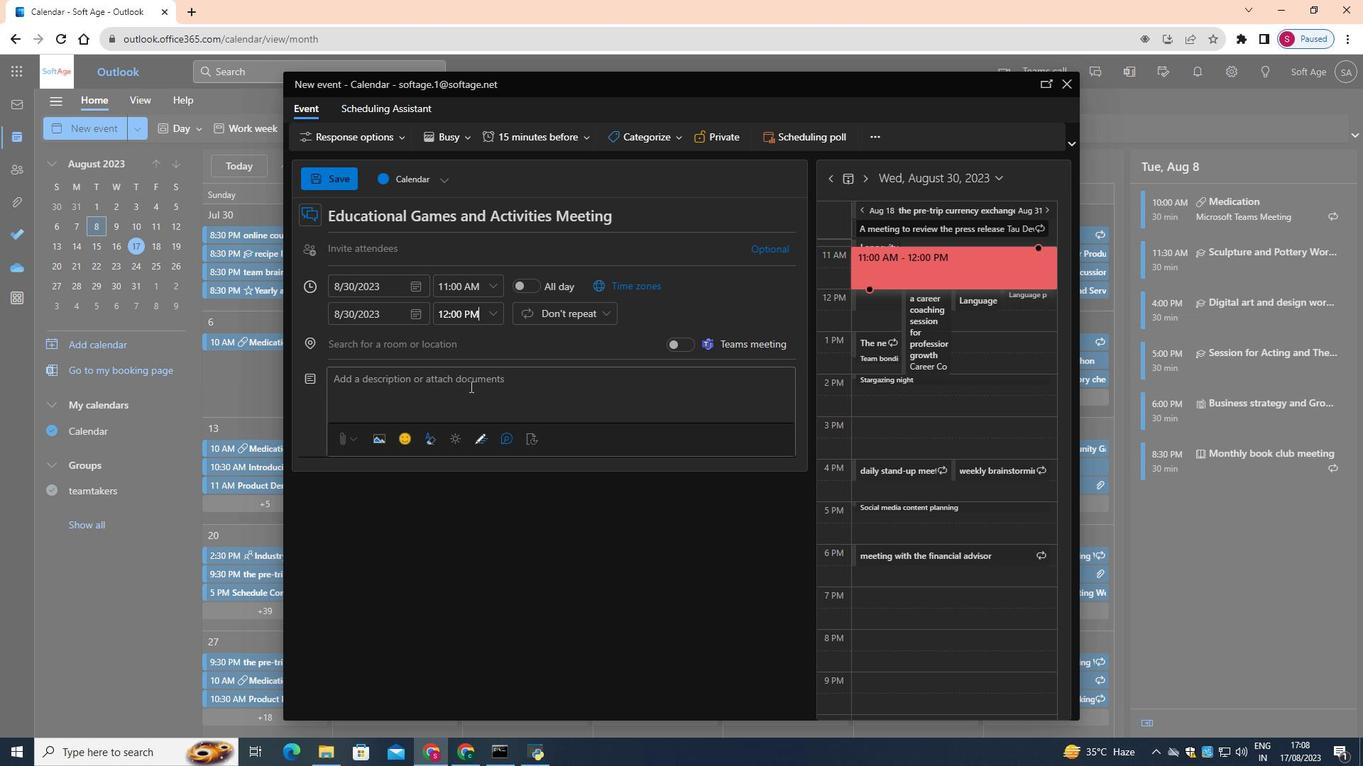 
Action: Mouse moved to (520, 389)
Screenshot: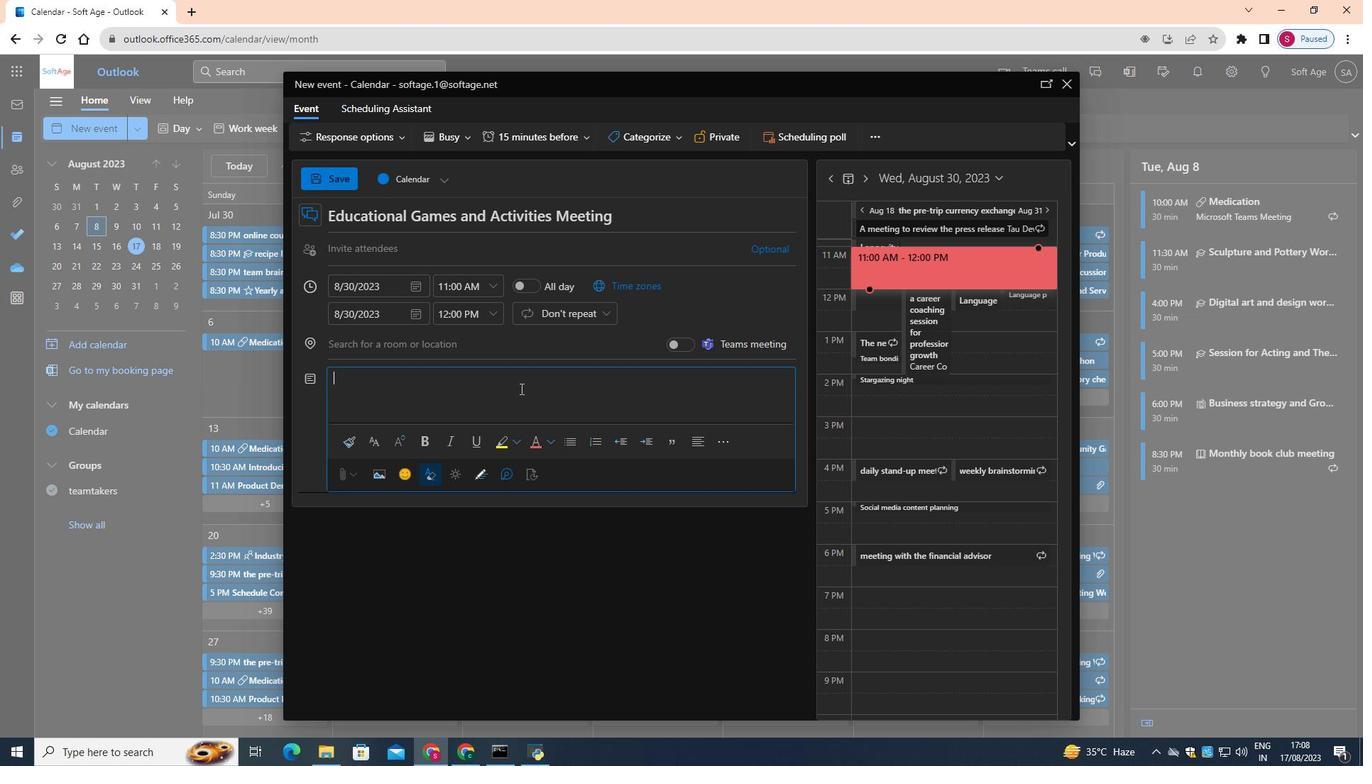 
Action: Mouse pressed left at (520, 389)
Screenshot: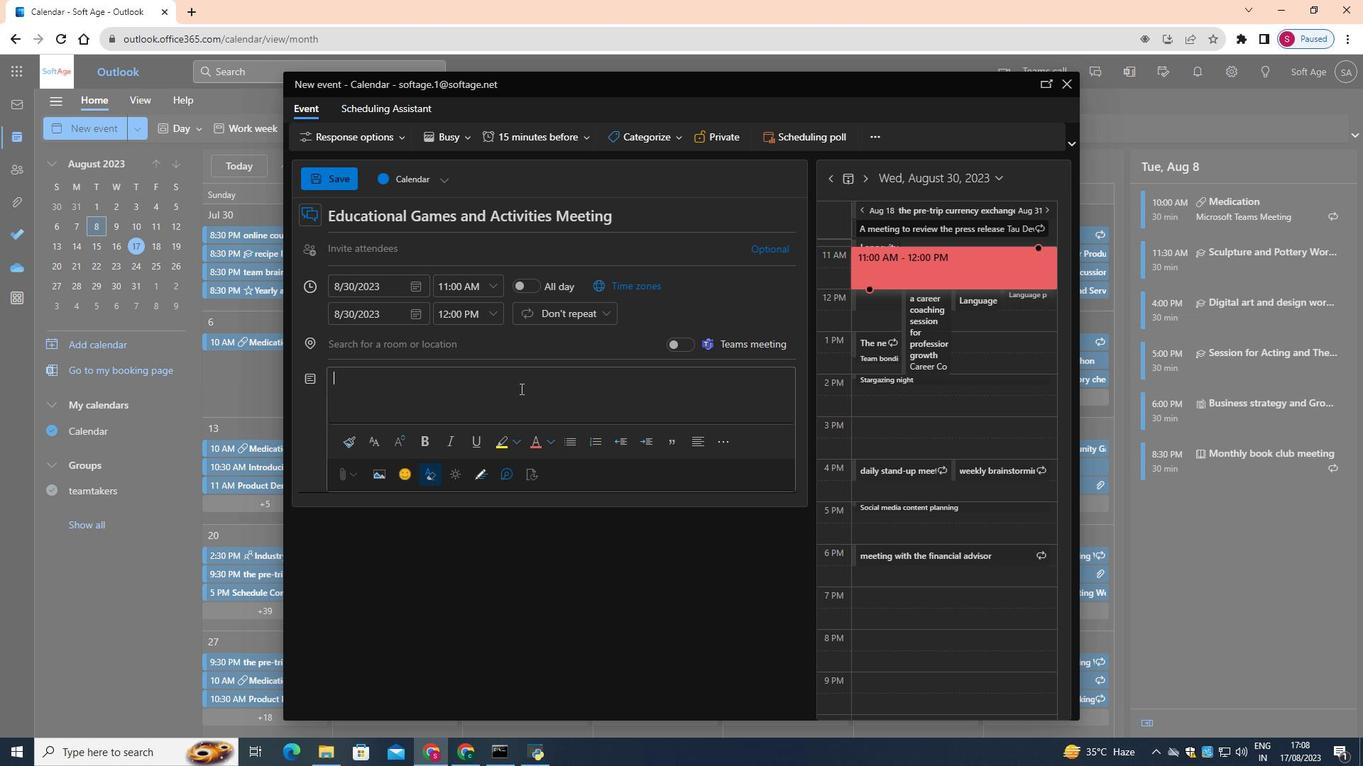 
Action: Mouse moved to (519, 388)
Screenshot: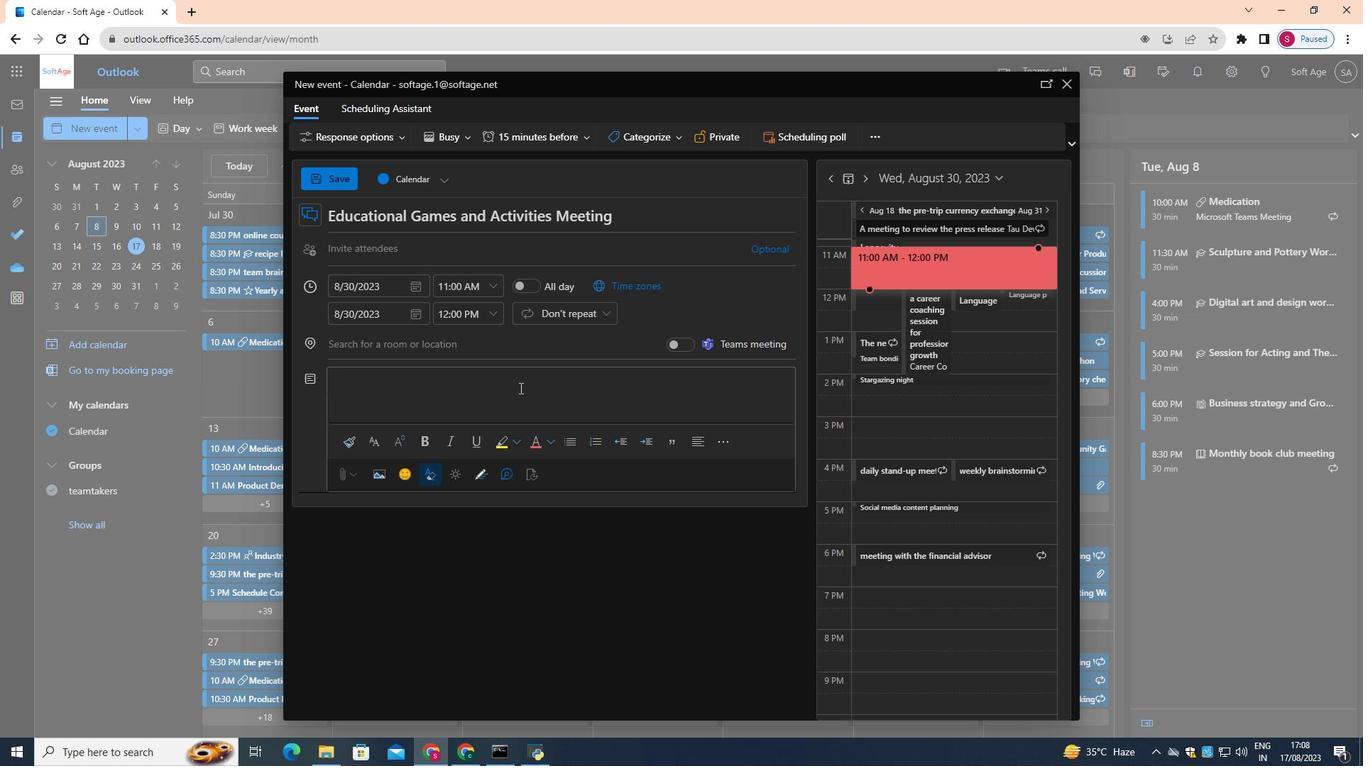 
Action: Key pressed <Key.shift>Step<Key.space>into<Key.space>a<Key.space>world<Key.space>of<Key.space>learning<Key.space>through<Key.space>play<Key.shift_r>!<Key.space><Key.shift>Join<Key.space>us<Key.space>for<Key.space>an<Key.space>informative<Key.space>meeting<Key.space>focused<Key.space>on<Key.space>planning<Key.space>and<Key.space>discussing<Key.space>engaging<Key.space><Key.shift>Educational<Key.space><Key.shift>Games<Key.space>and<Key.space><Key.shift>Activities<Key.space>for<Key.space><Key.shift>Various<Key.space>age<Key.space>groups<Key.space>and<Key.space>learning<Key.space>objectives.
Screenshot: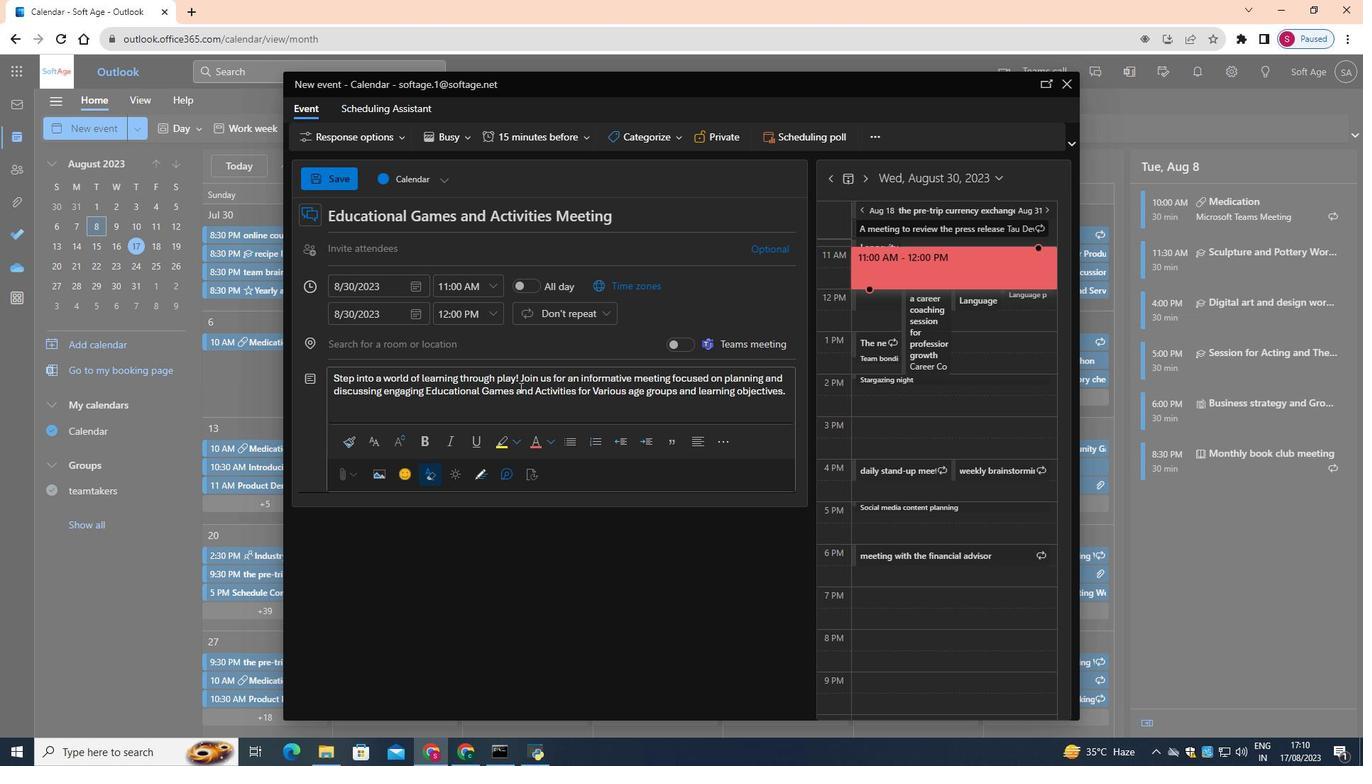 
Action: Mouse moved to (342, 178)
Screenshot: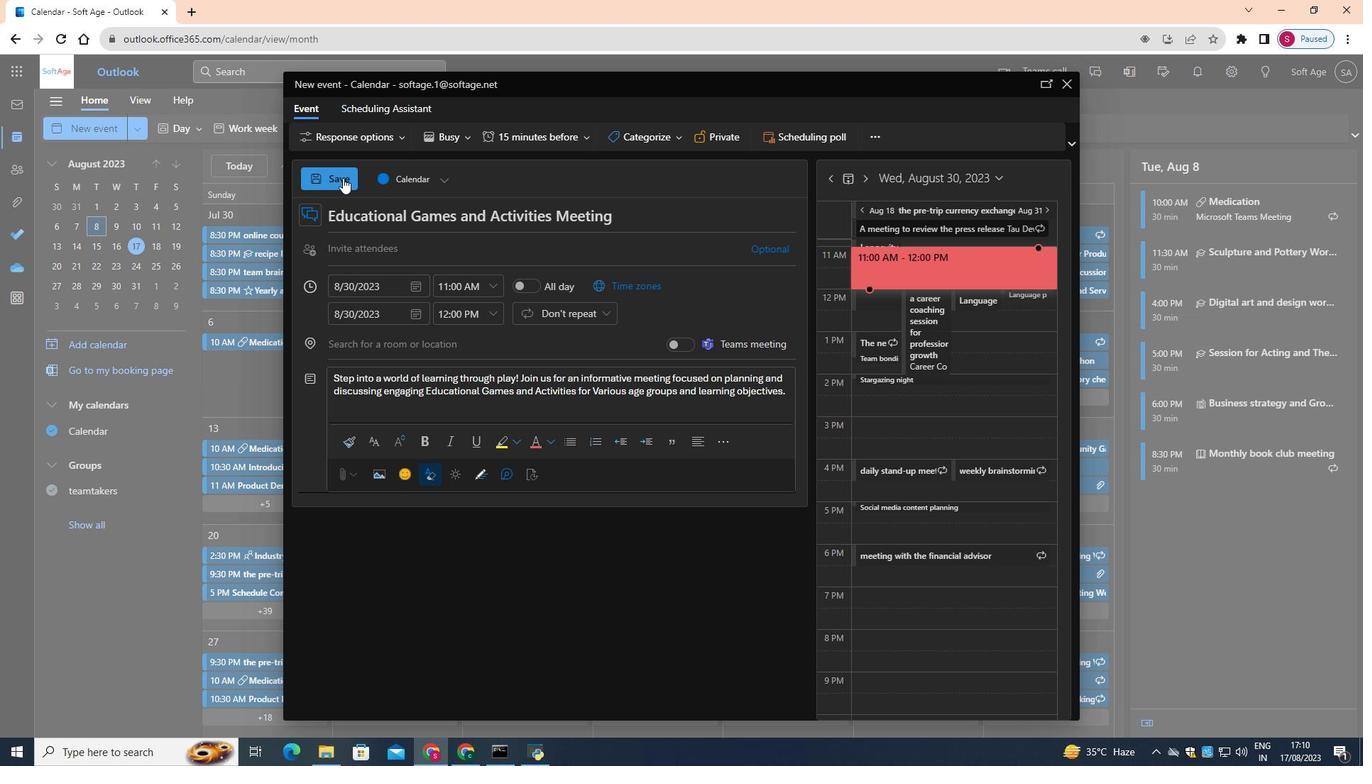 
Action: Mouse pressed left at (342, 178)
Screenshot: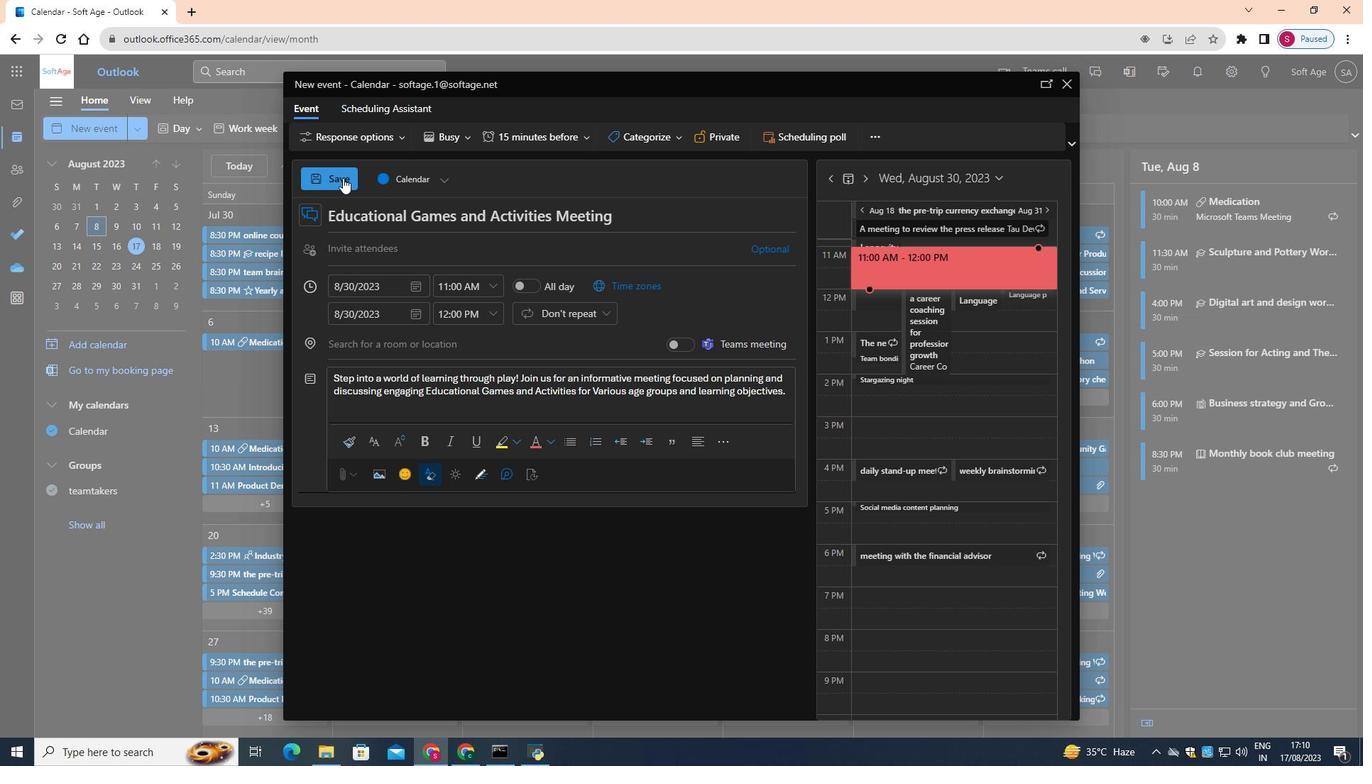 
